 Task: Batch Processing: Merge a folder of audio files into one.
Action: Mouse moved to (509, 388)
Screenshot: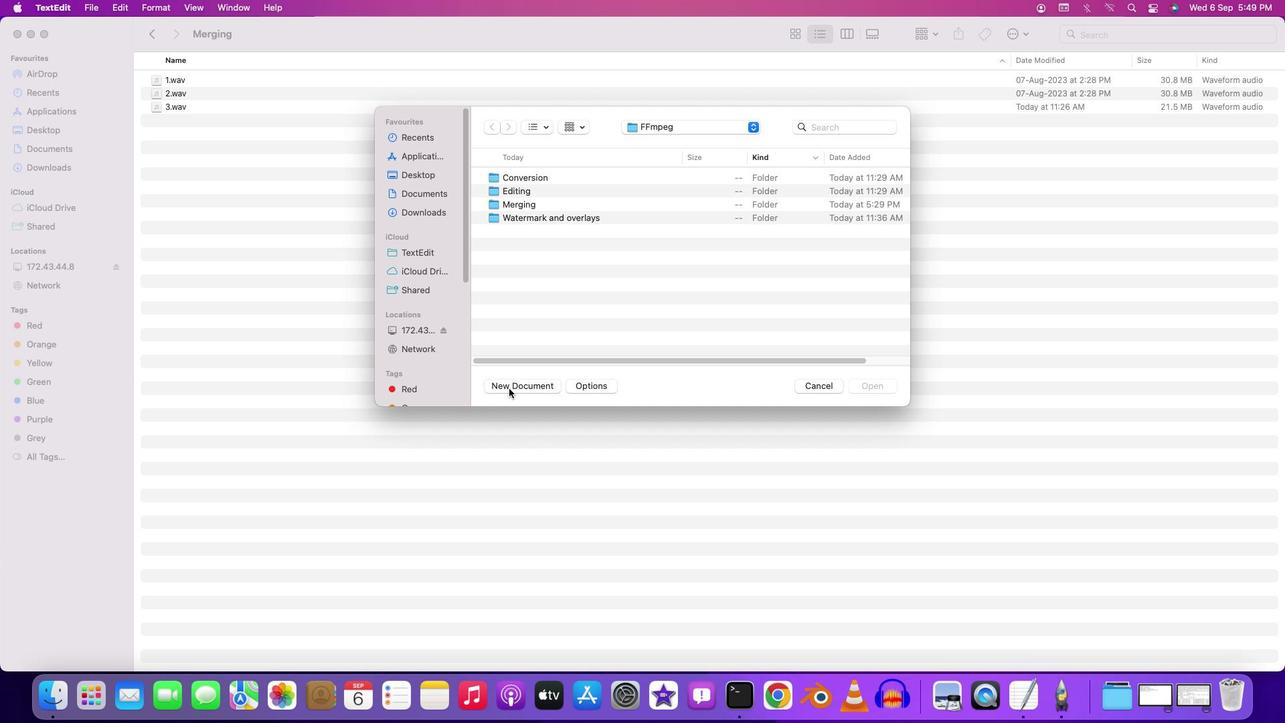 
Action: Mouse pressed left at (509, 388)
Screenshot: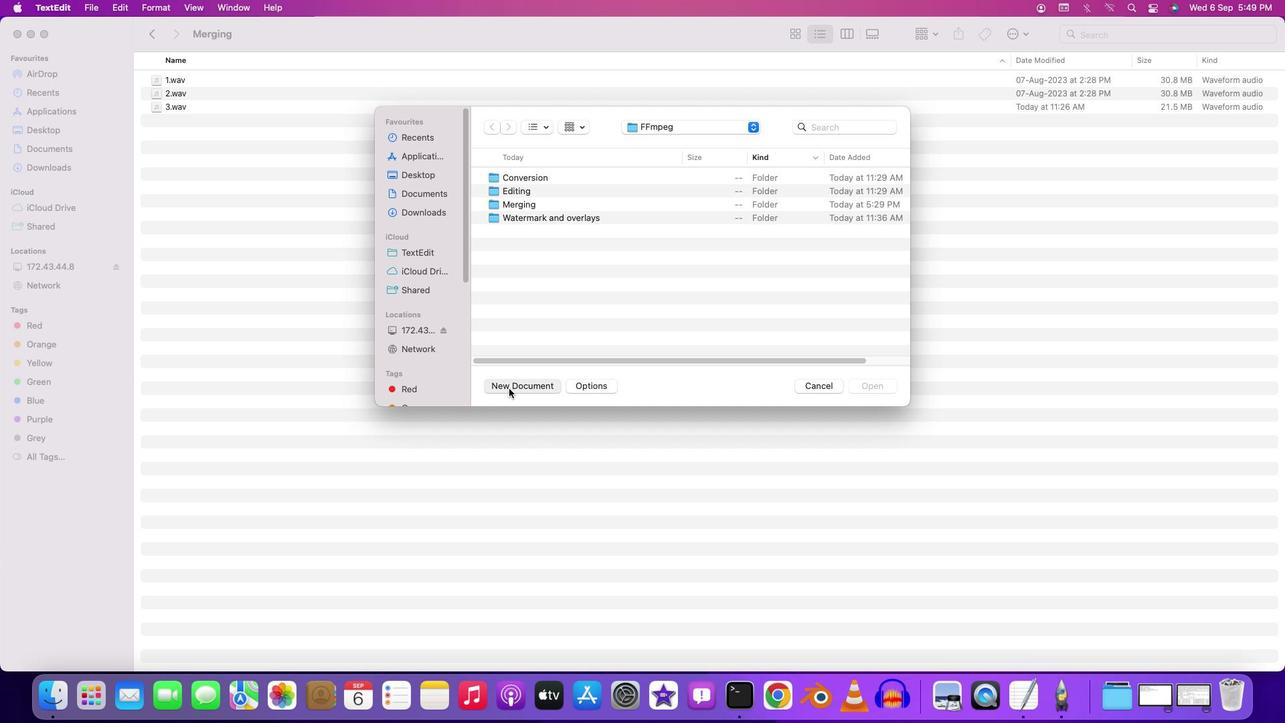 
Action: Key pressed Key.shift'#''m''y''l''i''s''t''.''t''x''t'Key.enter'f''i''l''e'Key.space"'"'1''.''w''a''v'Key.shift"'"Key.enter'f''i''l''e'Key.tabKey.backspaceKey.space"'"'2''.''w''a''v'"'"Key.enterKey.shift'F''i''l''e'Key.space"'"'3''.''e'Key.backspace'w''a''v'"'"
Screenshot: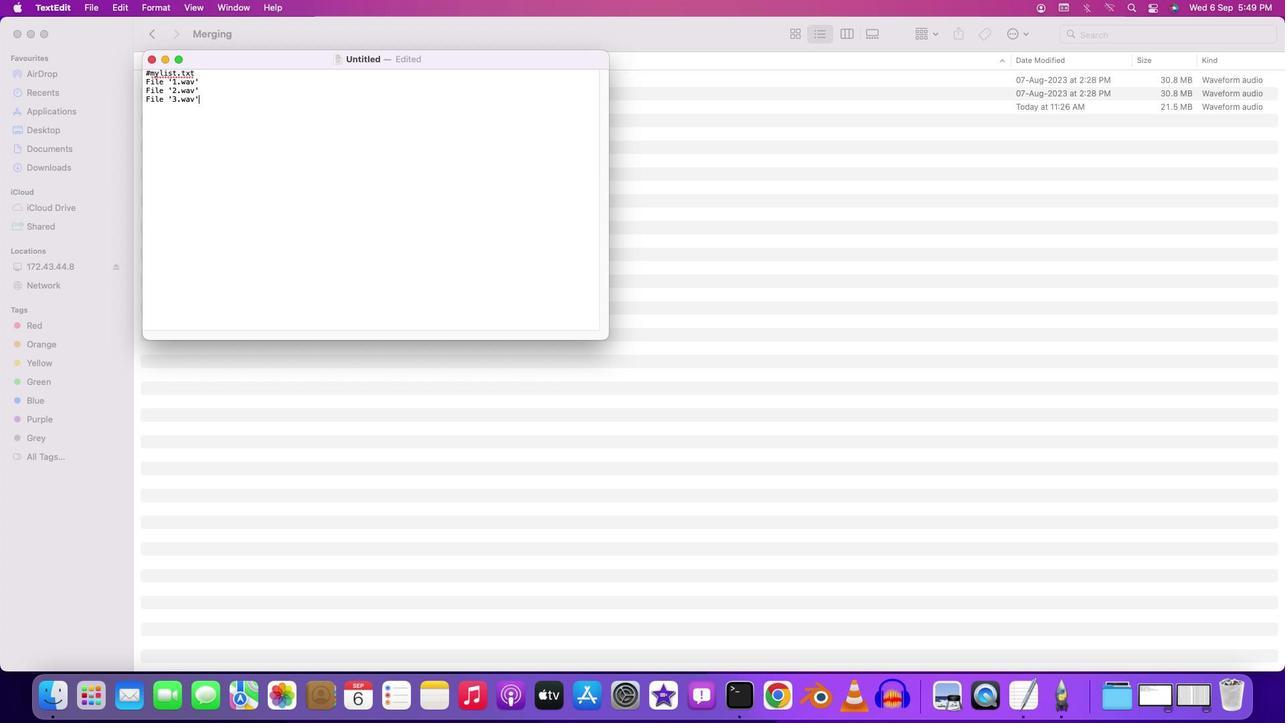
Action: Mouse moved to (256, 61)
Screenshot: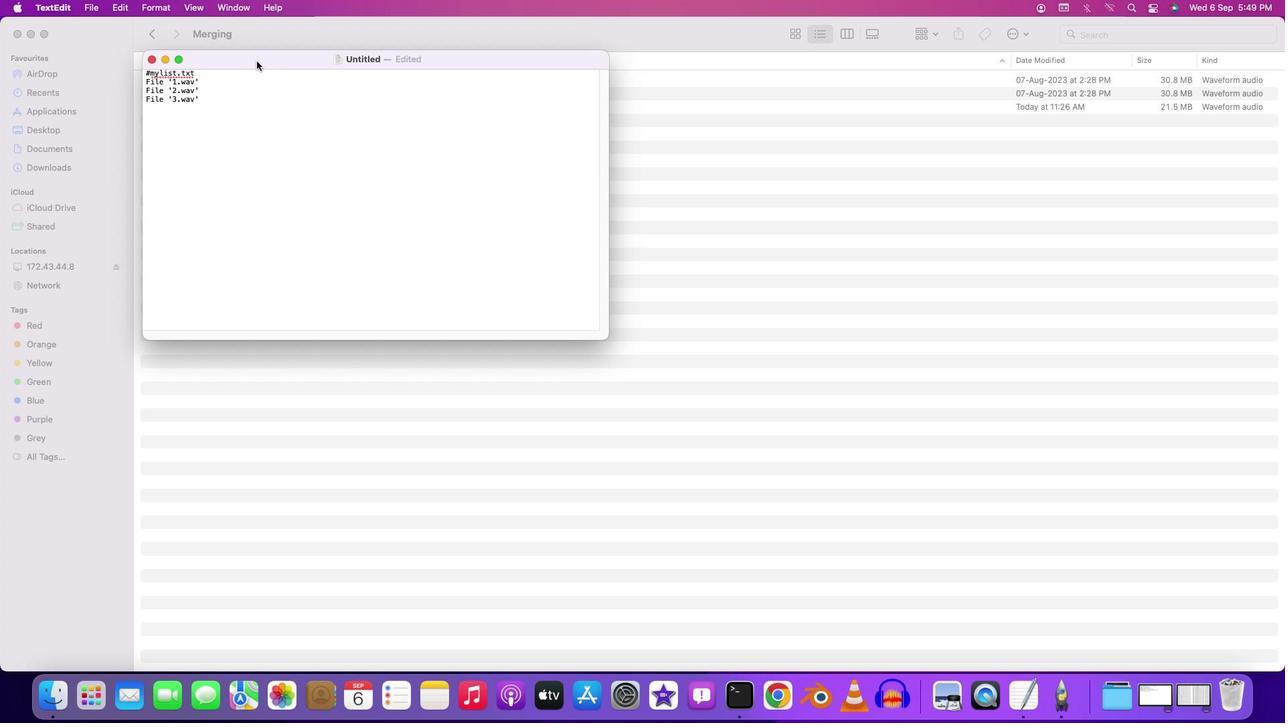 
Action: Mouse pressed left at (256, 61)
Screenshot: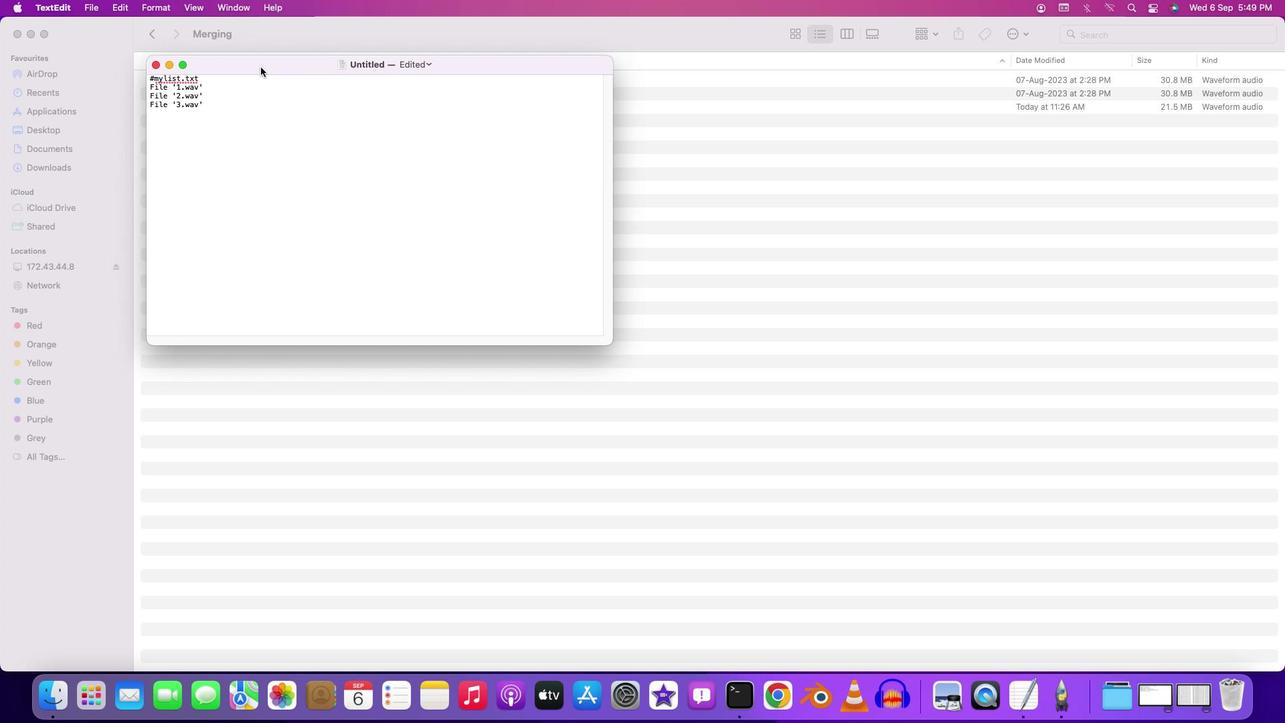 
Action: Mouse moved to (327, 154)
Screenshot: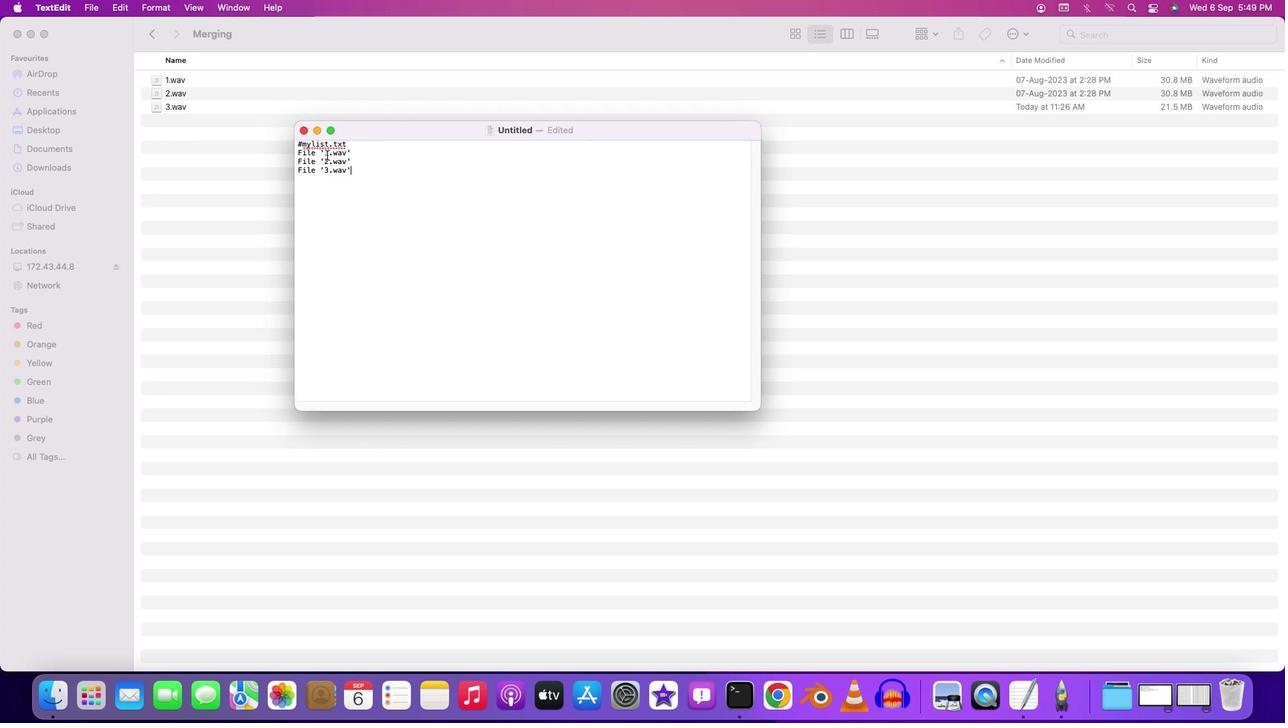 
Action: Mouse pressed left at (327, 154)
Screenshot: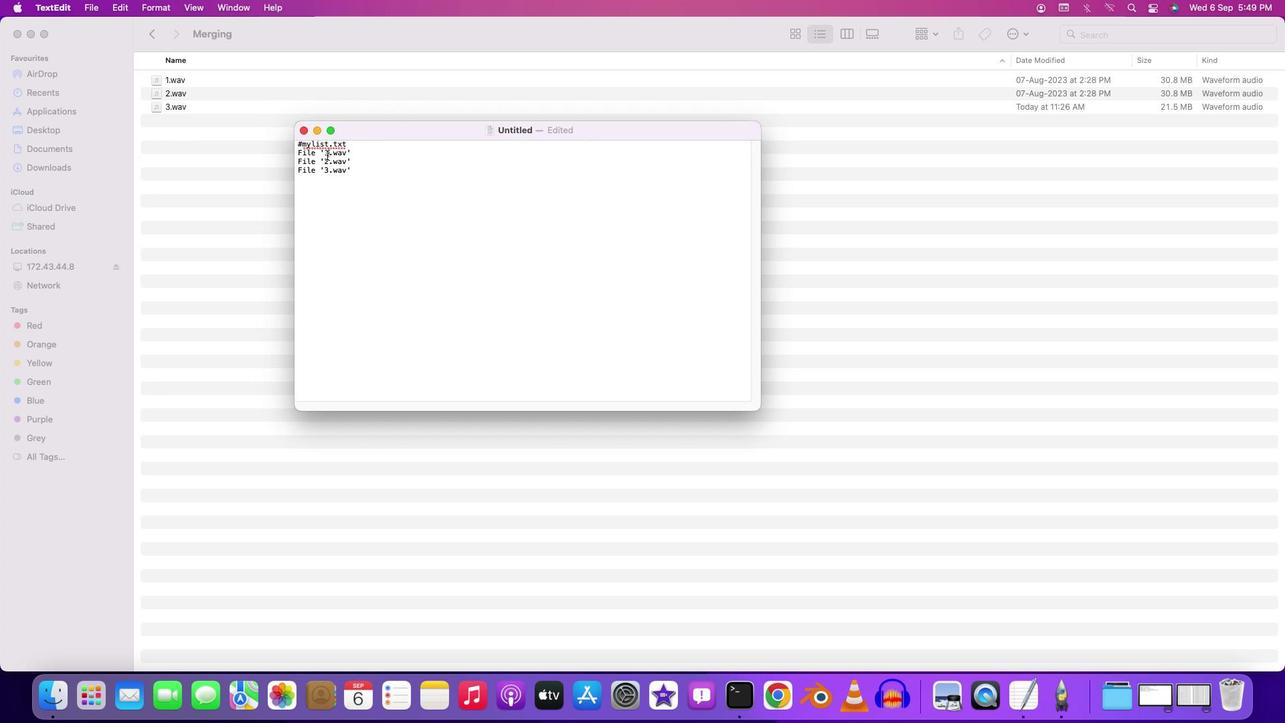 
Action: Mouse moved to (336, 167)
Screenshot: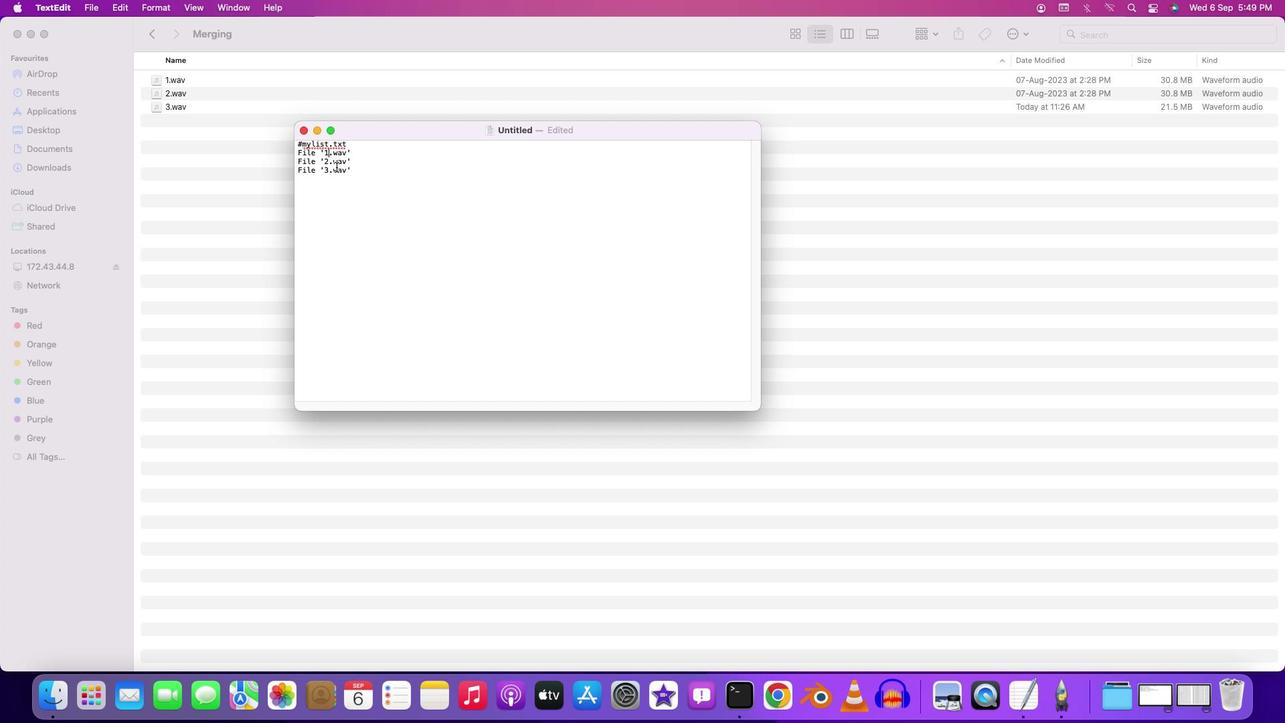 
Action: Key pressed Key.leftKey.leftKey.leftKey.leftKey.leftKey.leftKey.backspace'f'Key.downKey.backspace'f'Key.downKey.backspace'f'Key.rightKey.rightKey.rightKey.rightKey.rightKey.rightKey.rightKey.rightKey.rightKey.rightKey.rightKey.rightKey.rightKey.rightKey.rightKey.right
Screenshot: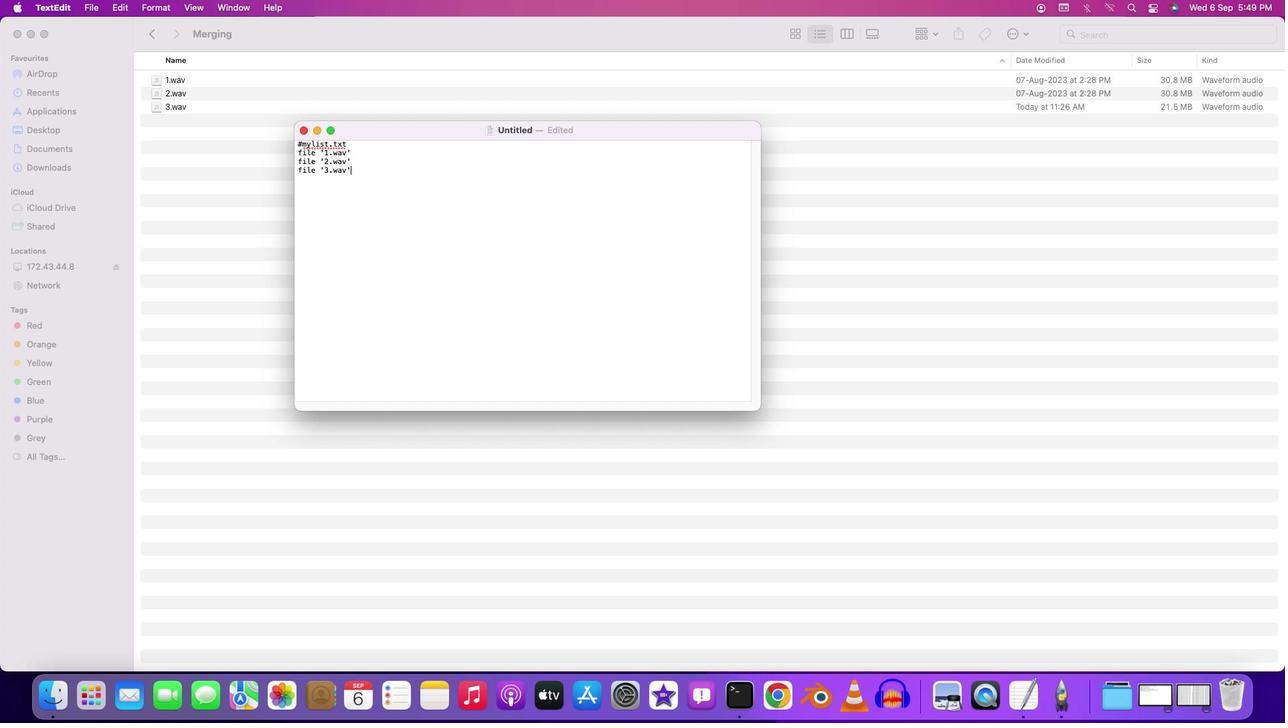 
Action: Mouse moved to (99, 9)
Screenshot: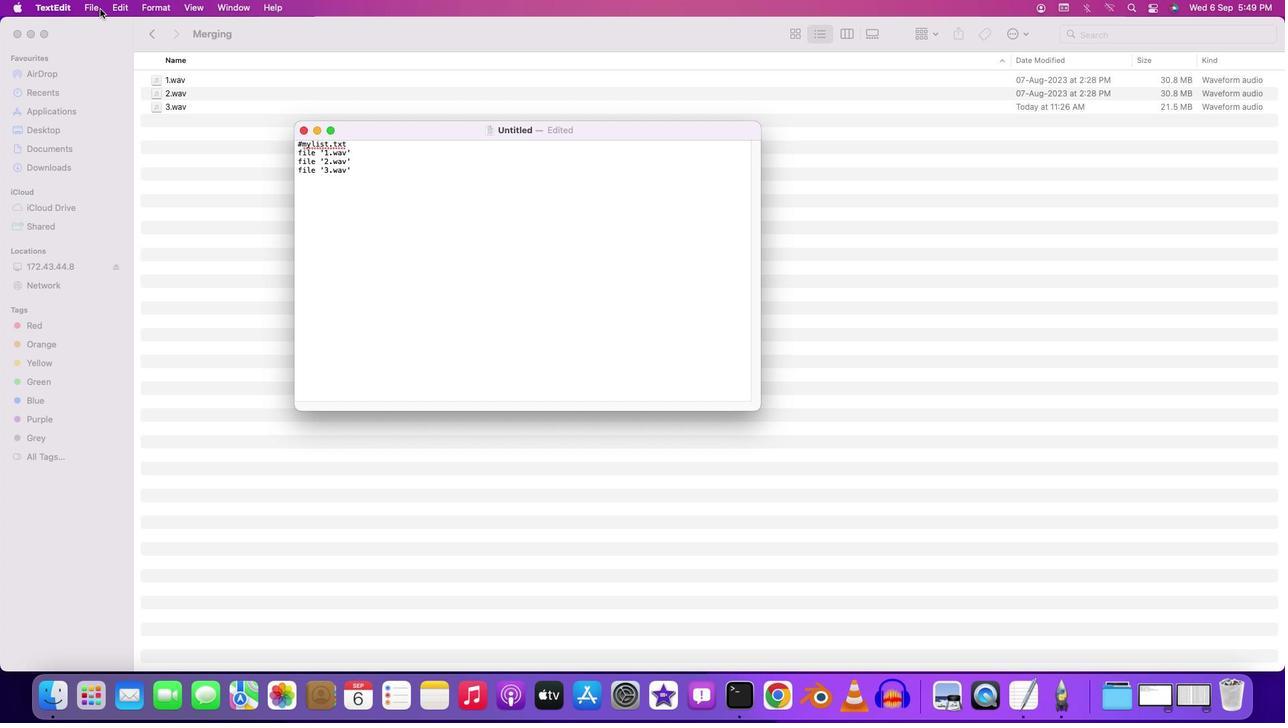 
Action: Mouse pressed left at (99, 9)
Screenshot: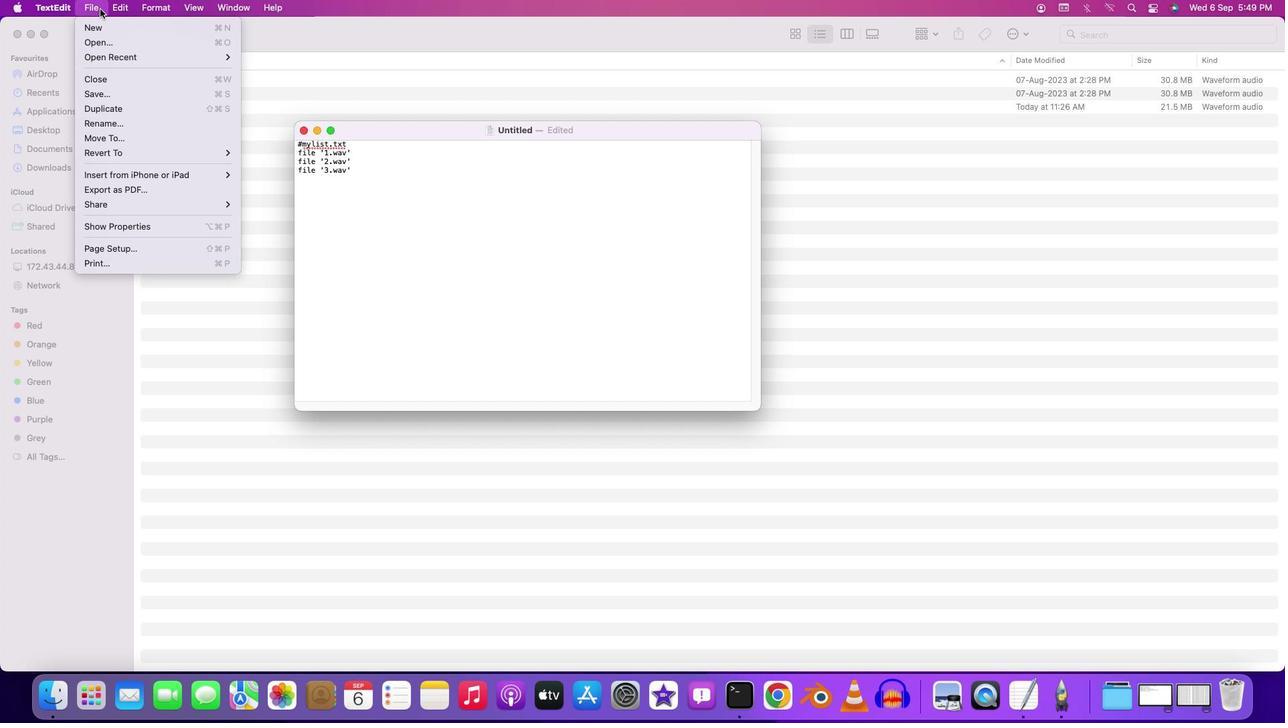 
Action: Mouse moved to (113, 93)
Screenshot: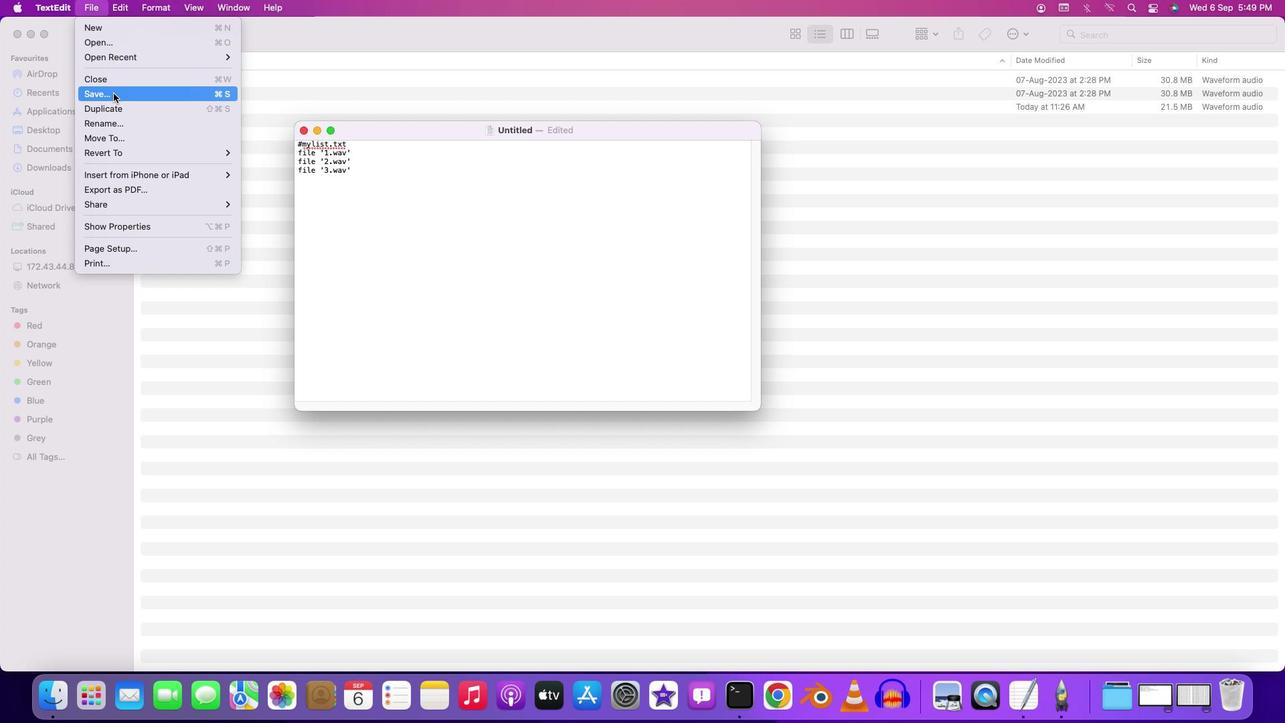 
Action: Mouse pressed left at (113, 93)
Screenshot: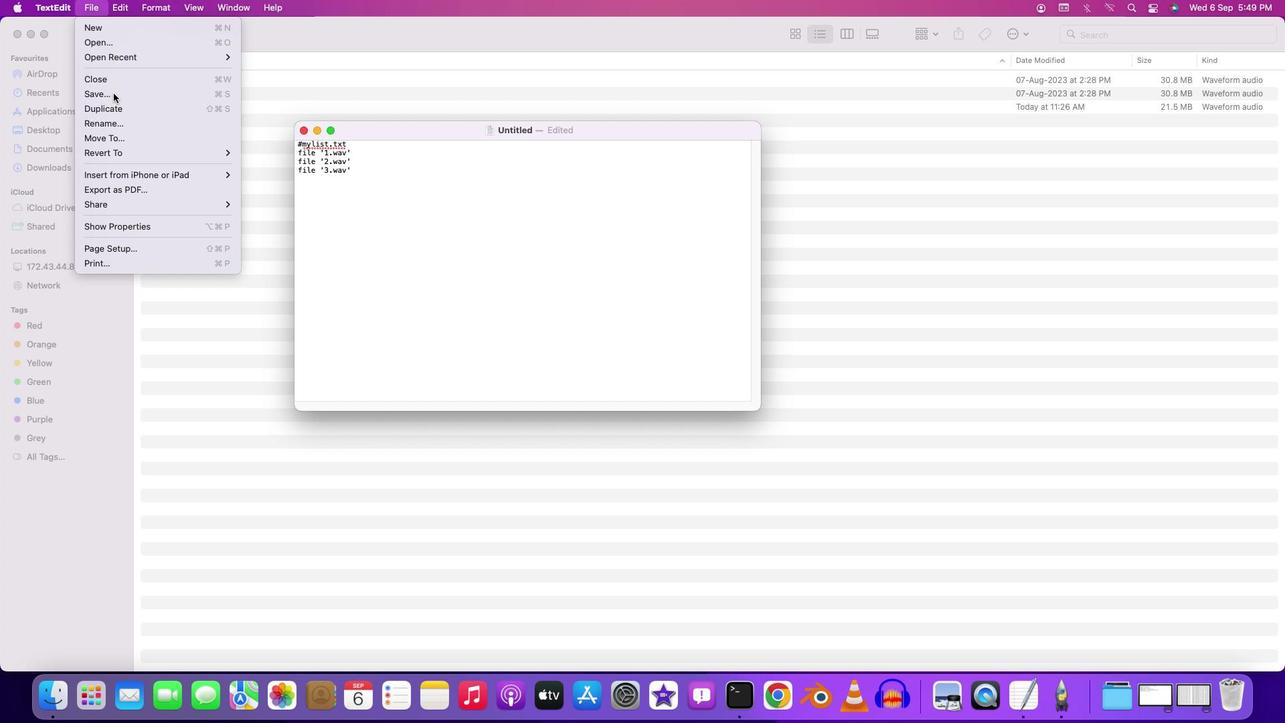 
Action: Mouse moved to (405, 283)
Screenshot: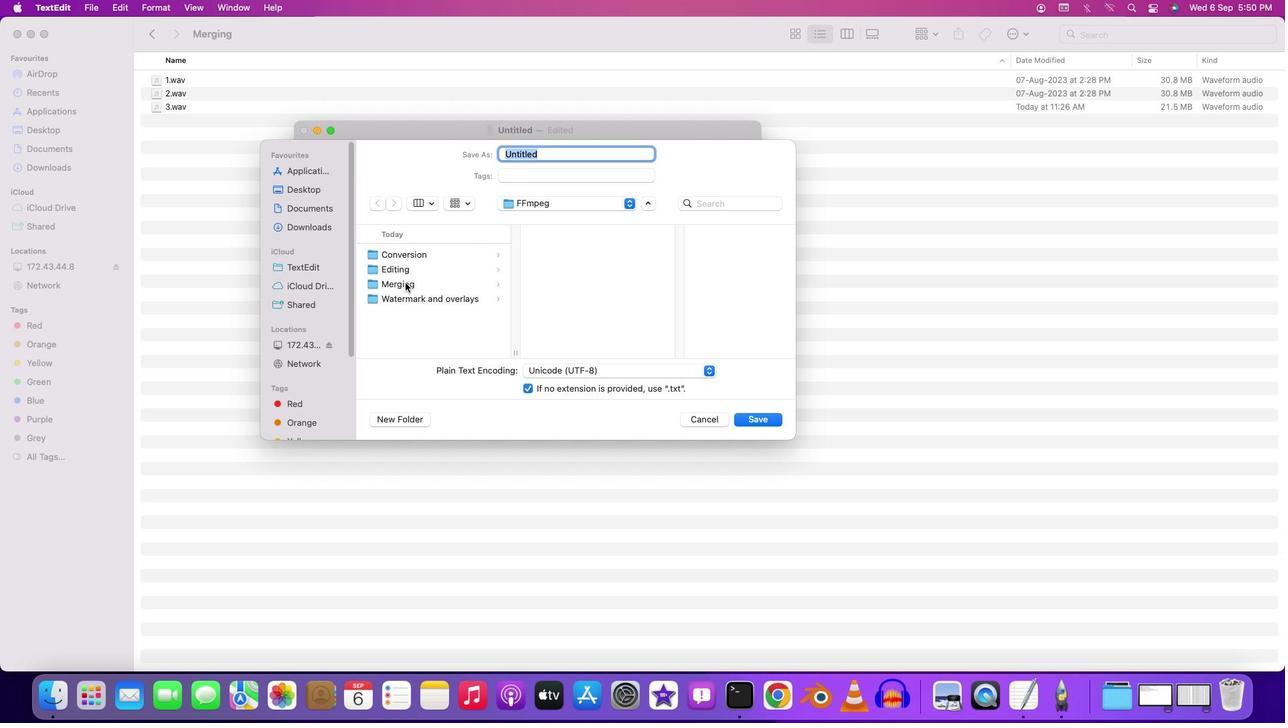 
Action: Mouse pressed left at (405, 283)
Screenshot: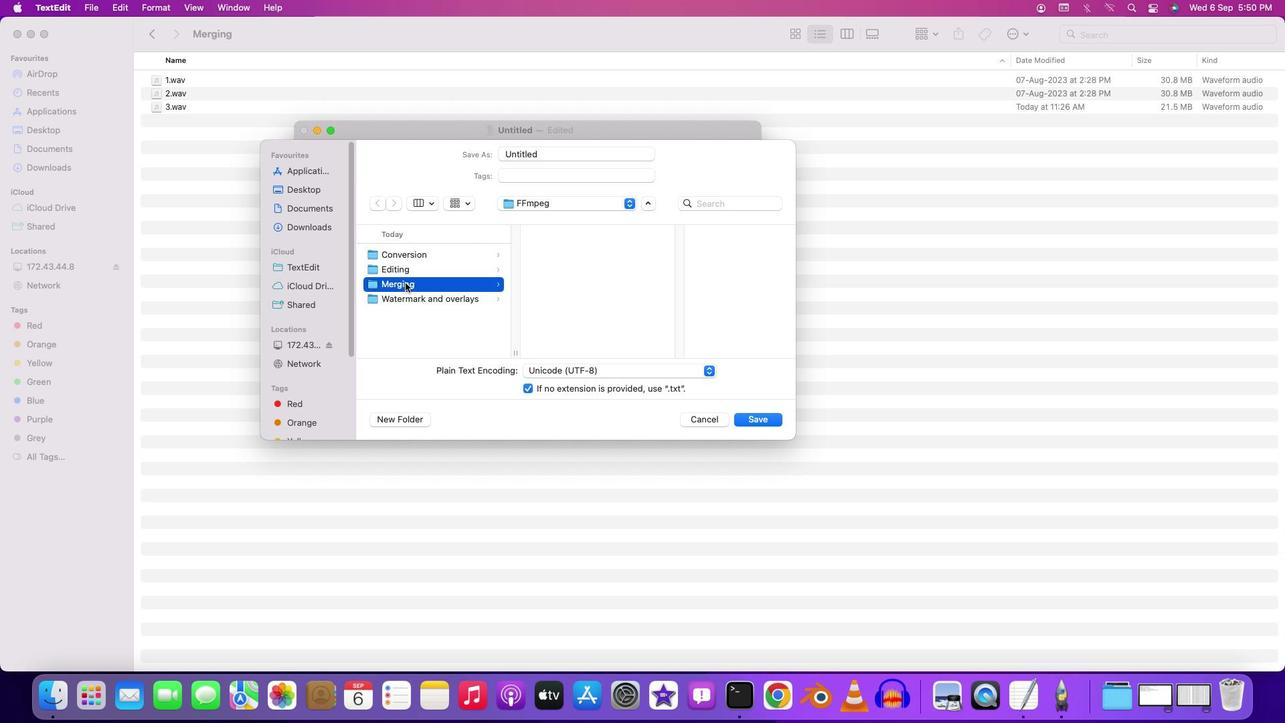 
Action: Mouse pressed left at (405, 283)
Screenshot: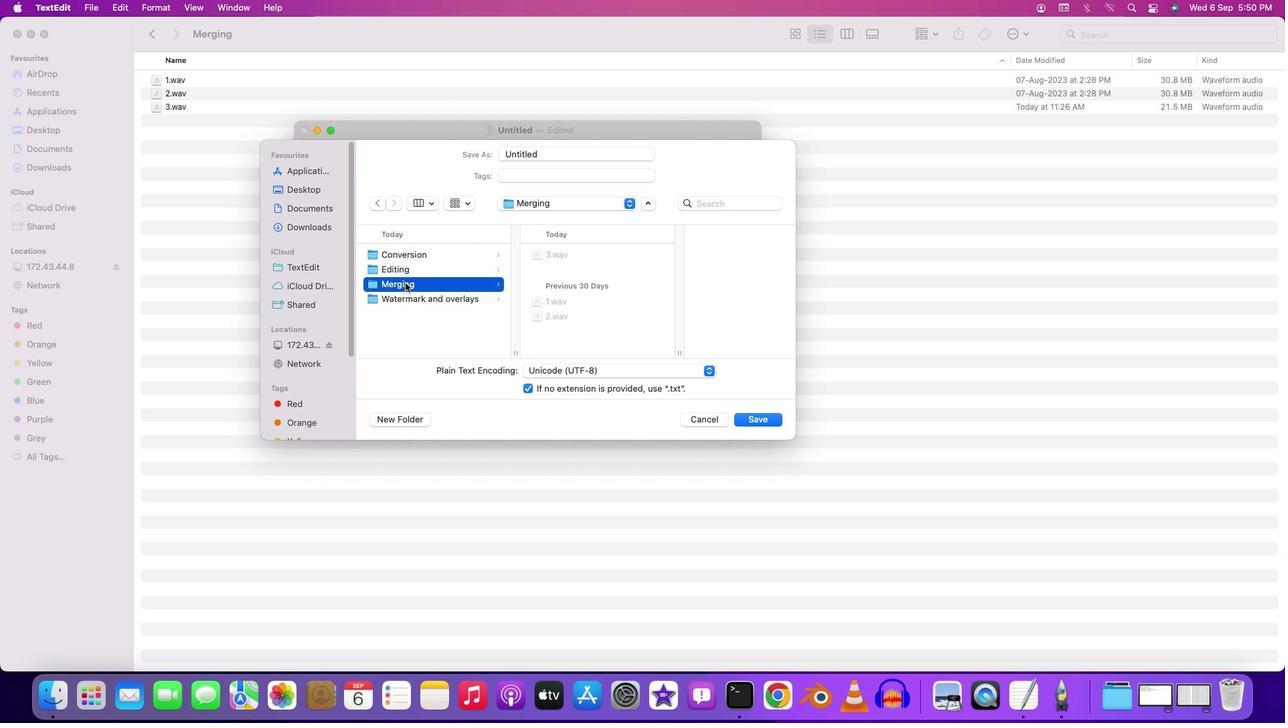 
Action: Mouse moved to (767, 425)
Screenshot: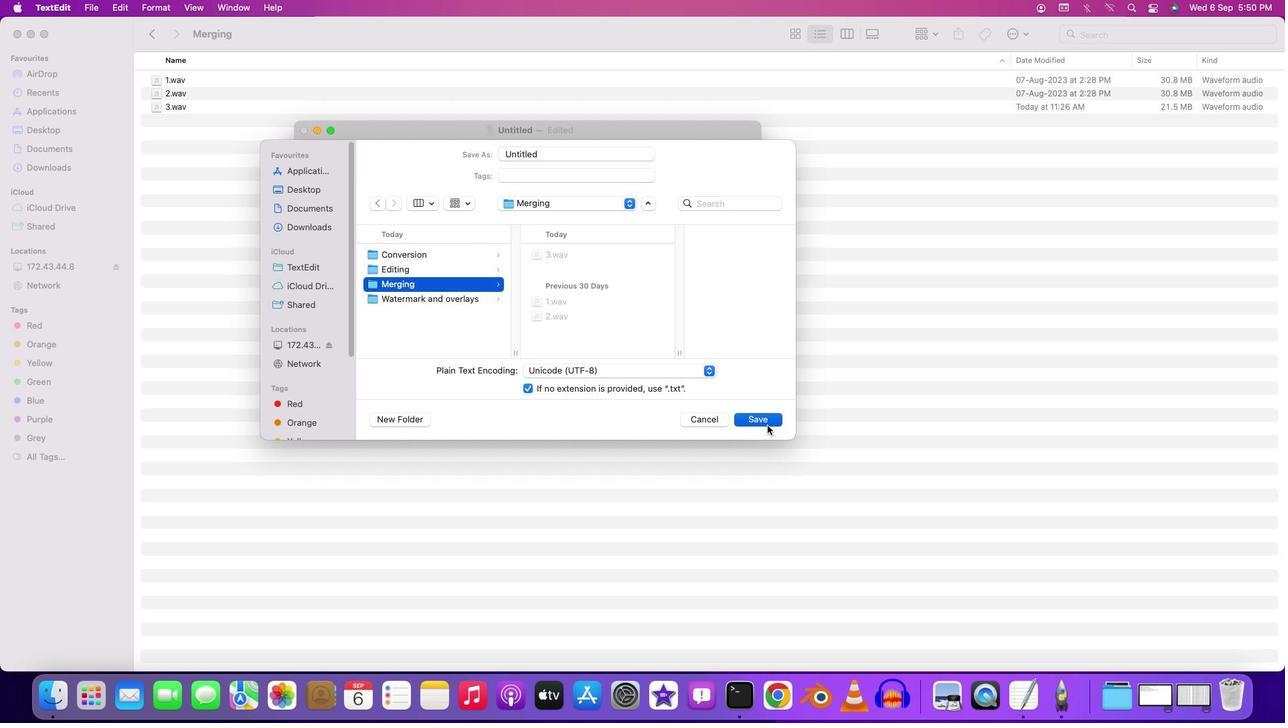 
Action: Mouse pressed left at (767, 425)
Screenshot: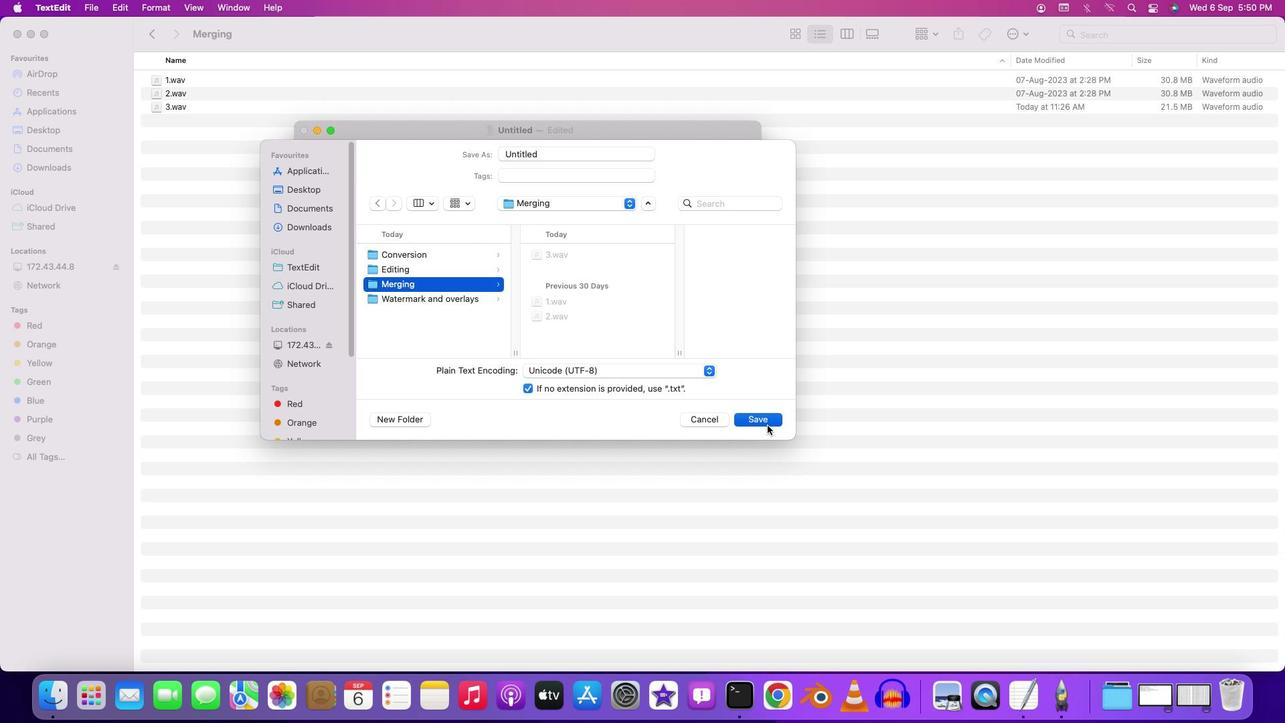 
Action: Mouse moved to (102, 12)
Screenshot: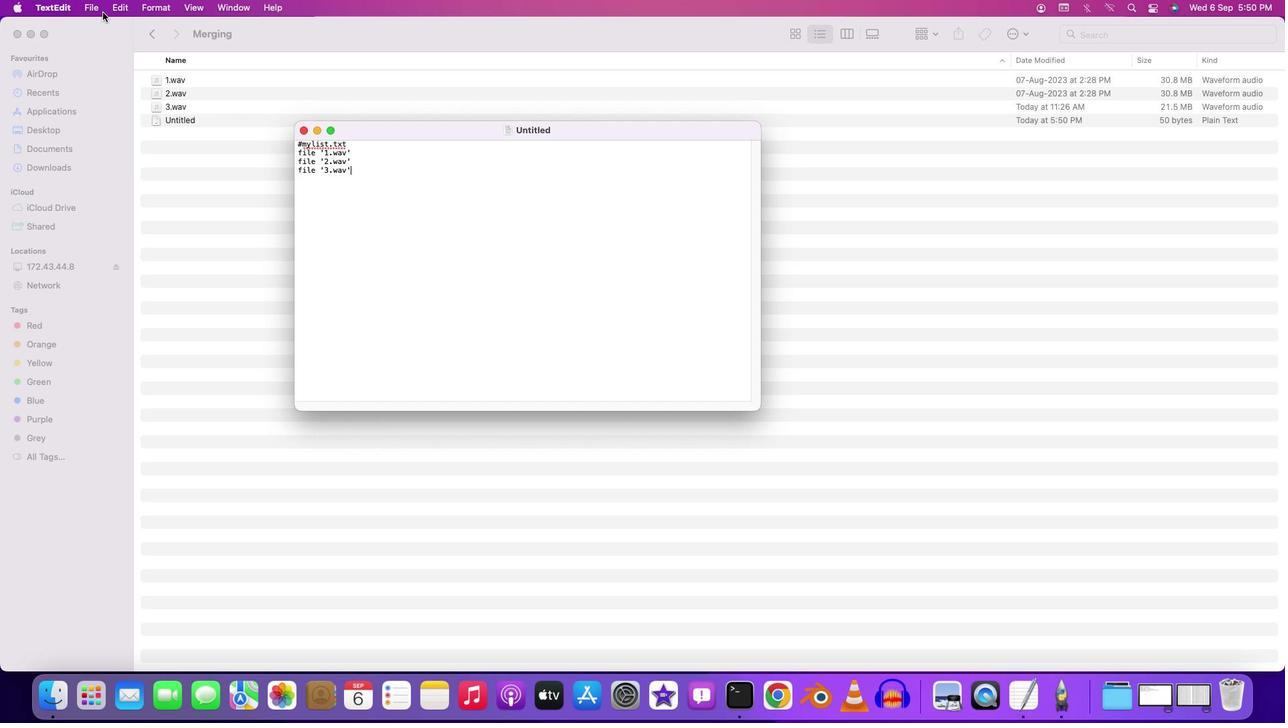 
Action: Mouse pressed left at (102, 12)
Screenshot: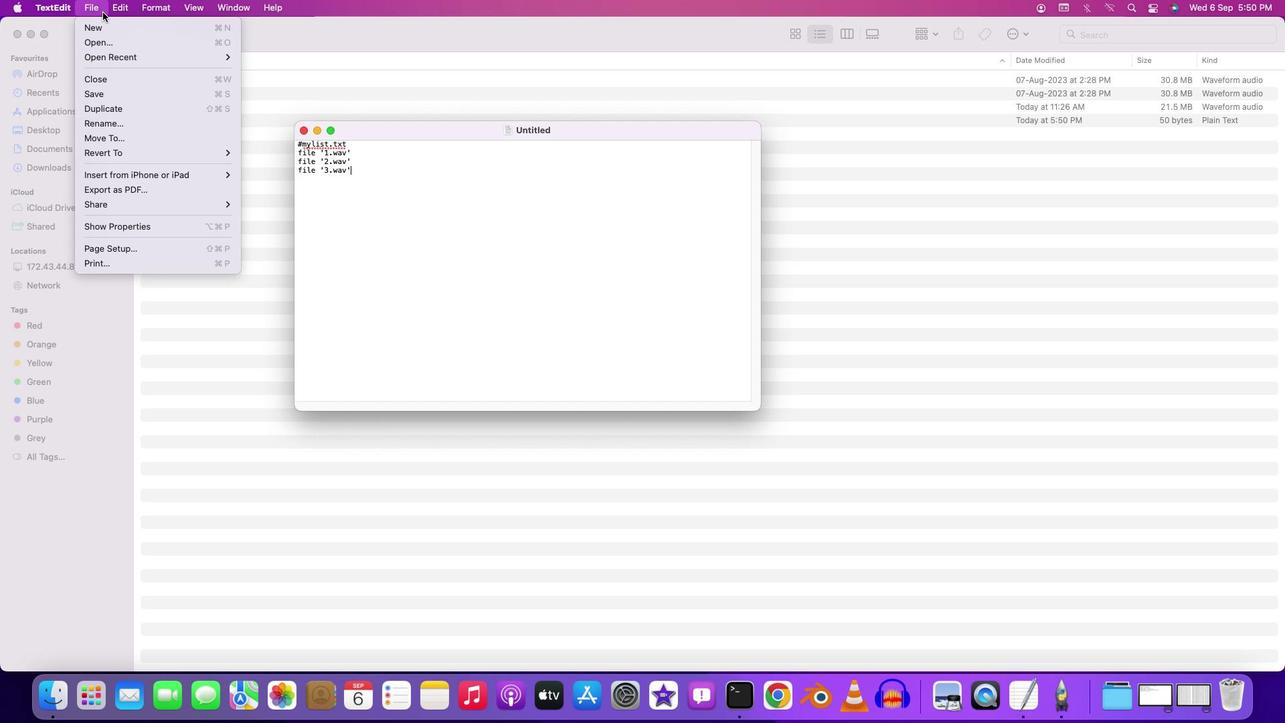 
Action: Mouse moved to (116, 90)
Screenshot: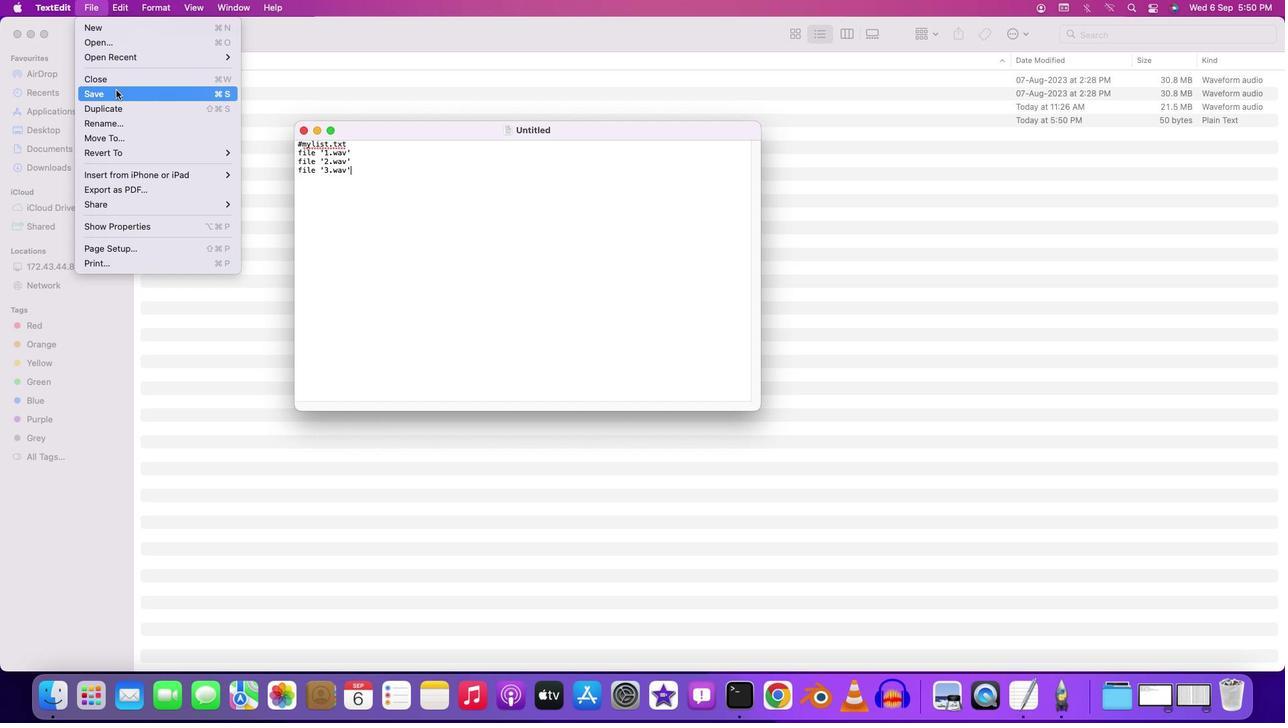 
Action: Mouse pressed left at (116, 90)
Screenshot: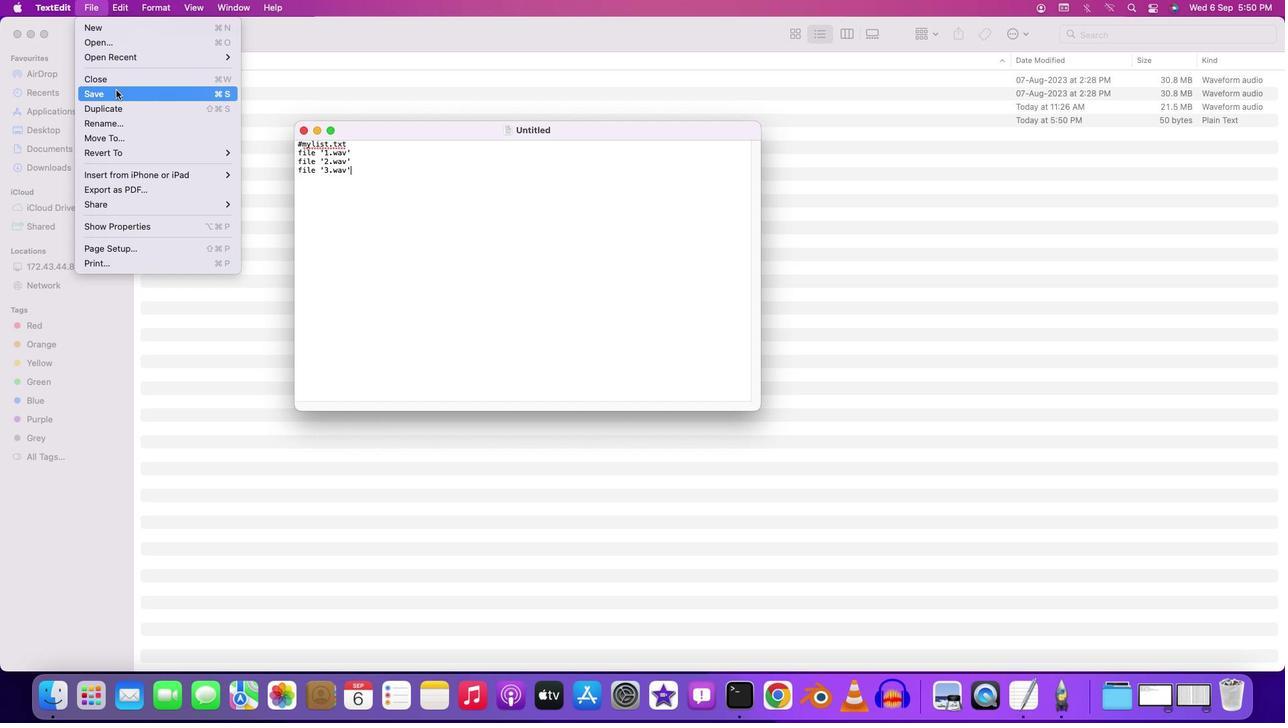 
Action: Mouse moved to (305, 131)
Screenshot: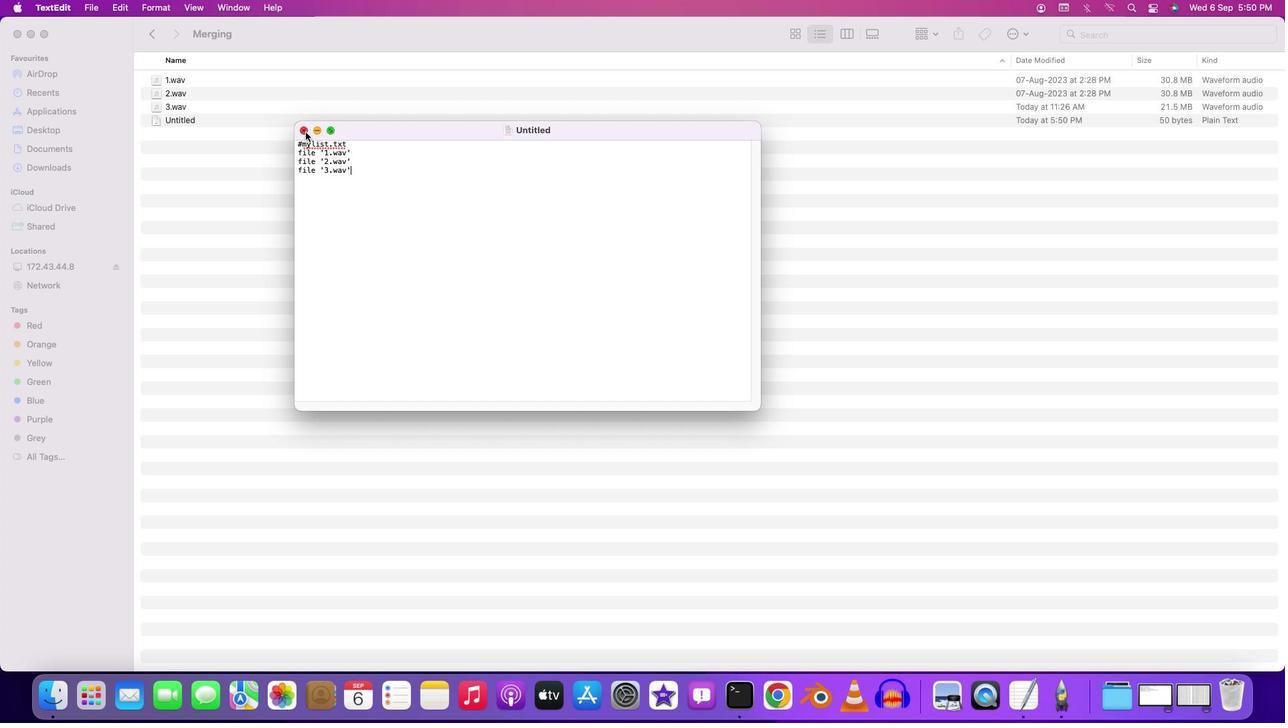 
Action: Mouse pressed left at (305, 131)
Screenshot: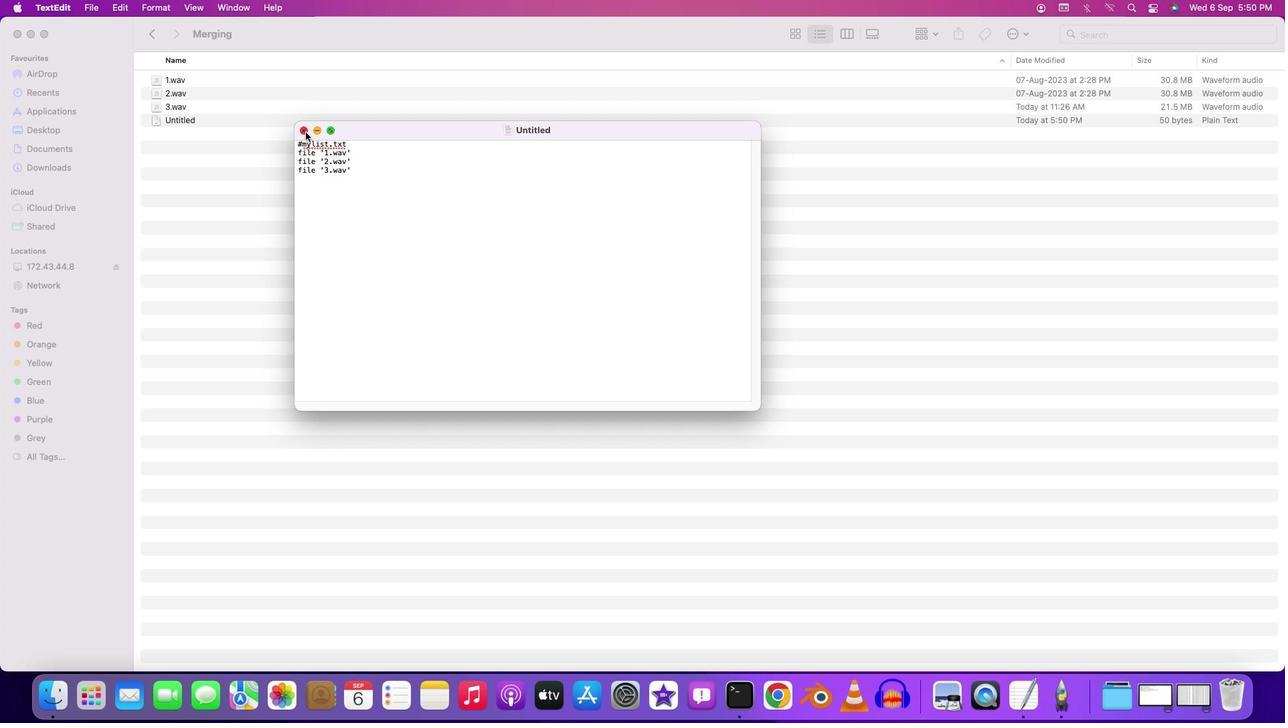 
Action: Mouse moved to (188, 120)
Screenshot: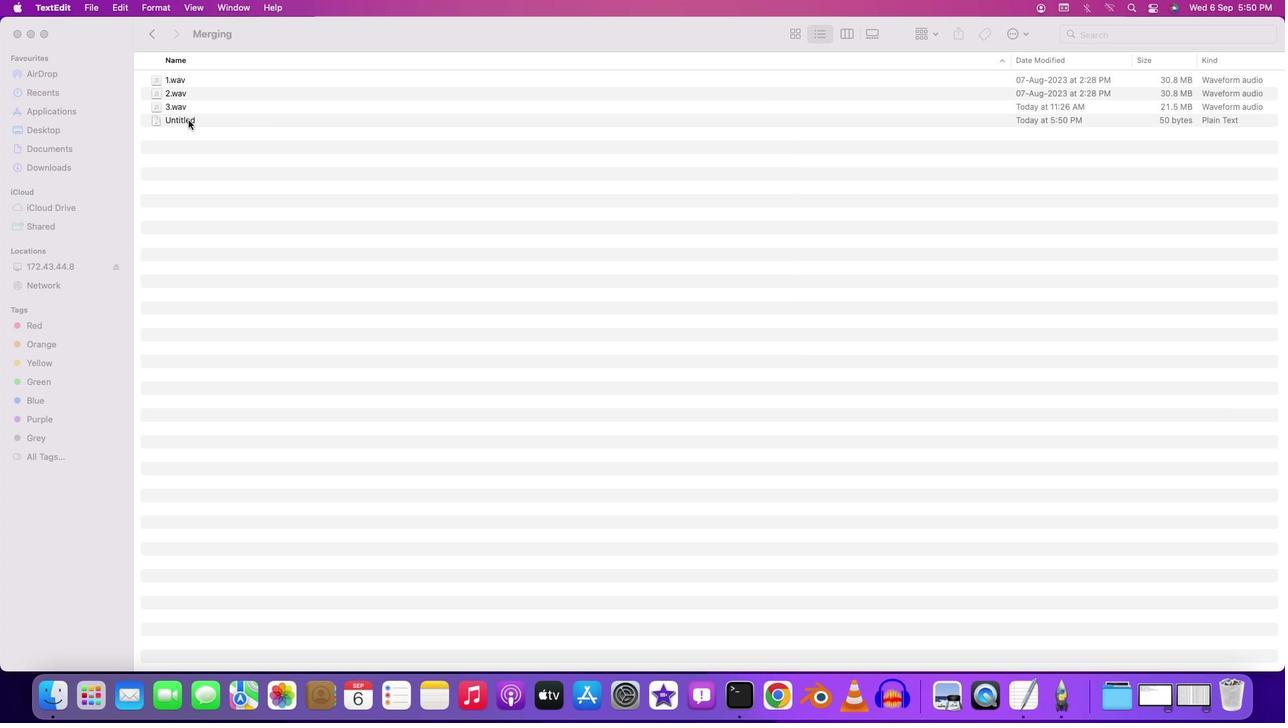 
Action: Mouse pressed left at (188, 120)
Screenshot: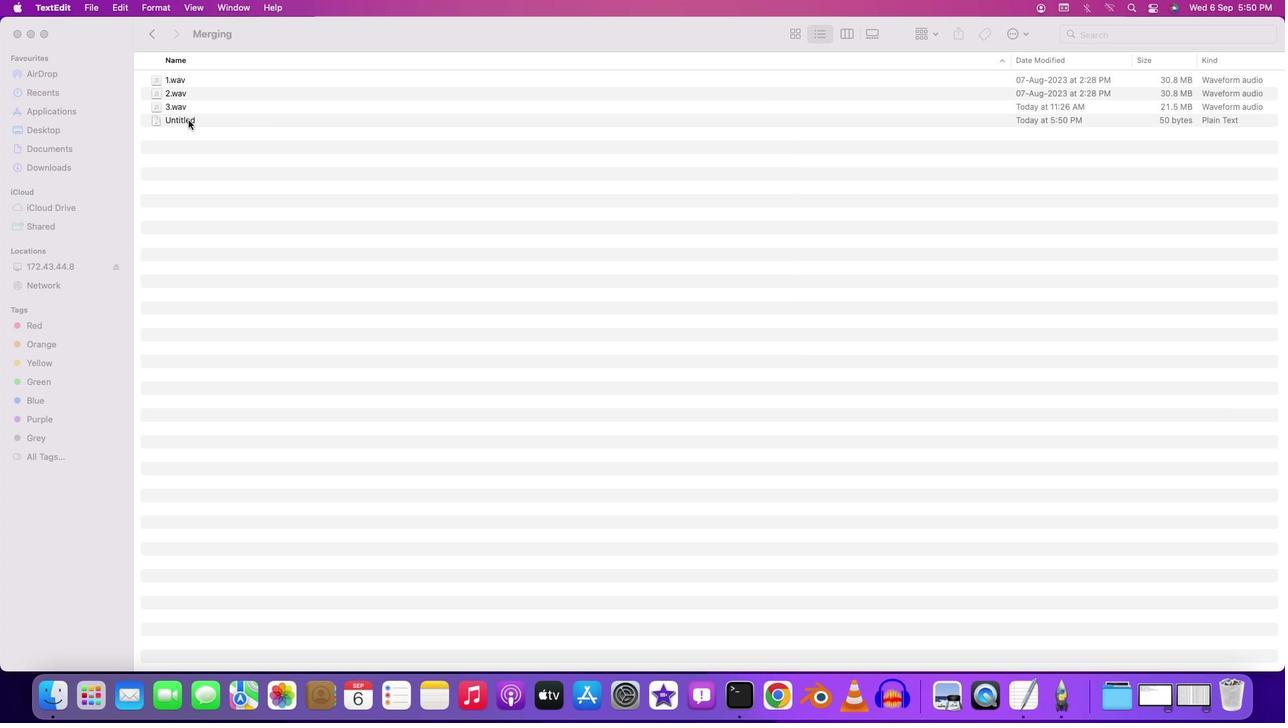 
Action: Mouse moved to (182, 119)
Screenshot: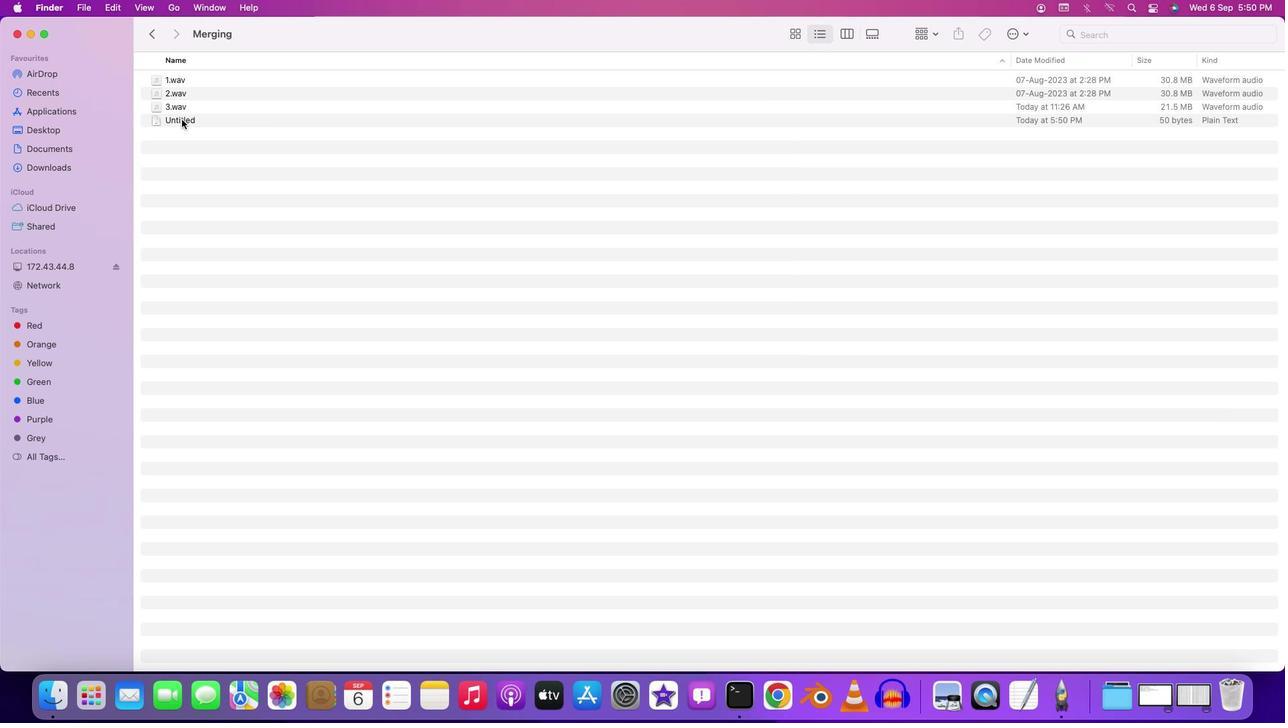 
Action: Mouse pressed left at (182, 119)
Screenshot: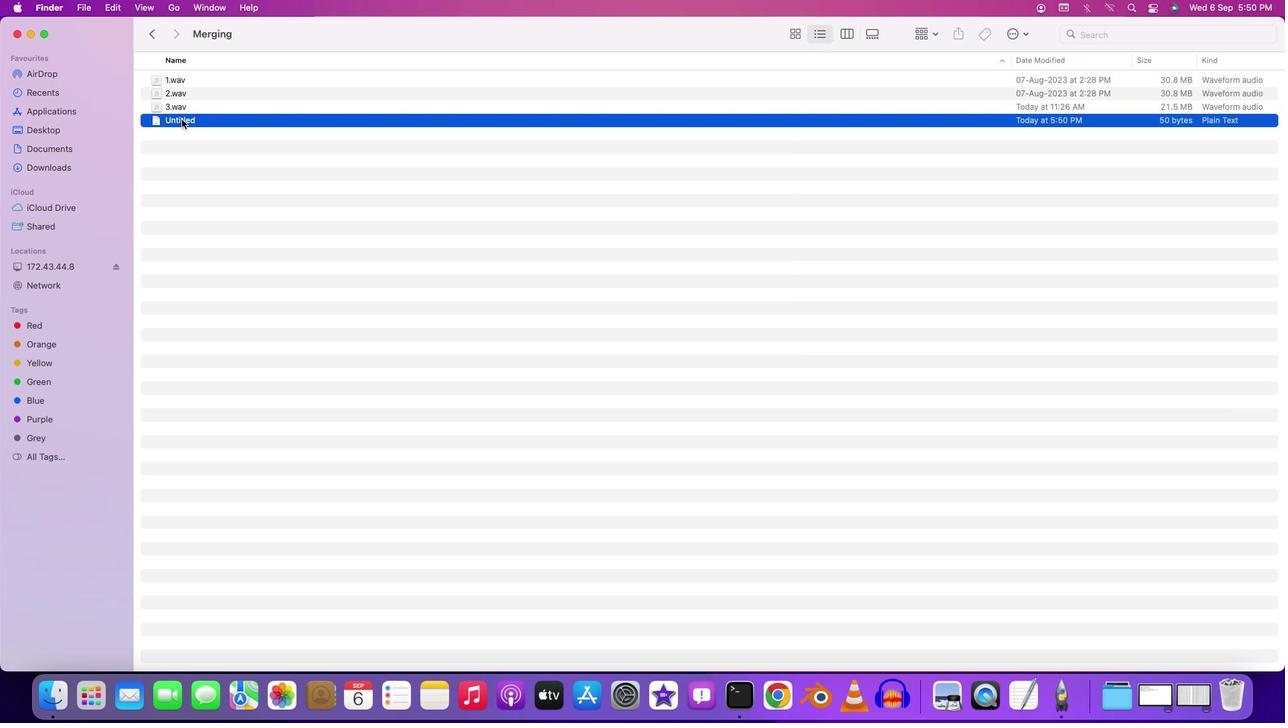 
Action: Mouse pressed right at (182, 119)
Screenshot: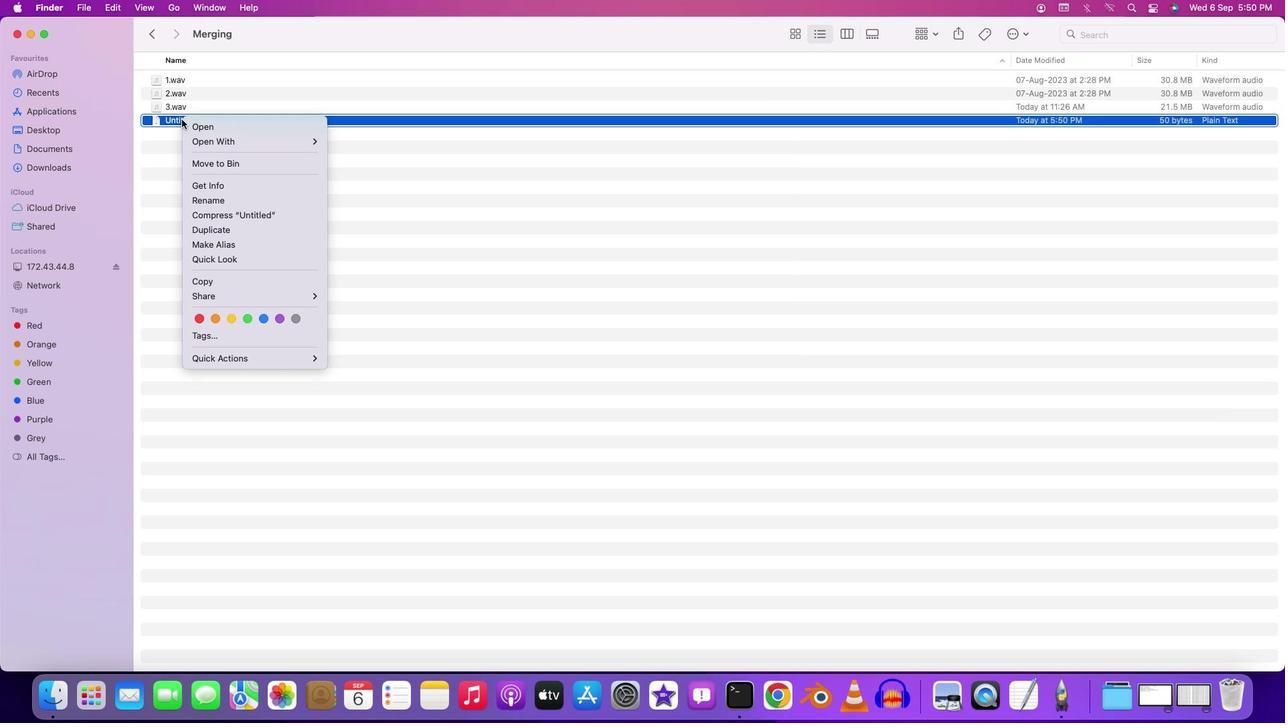 
Action: Mouse moved to (227, 196)
Screenshot: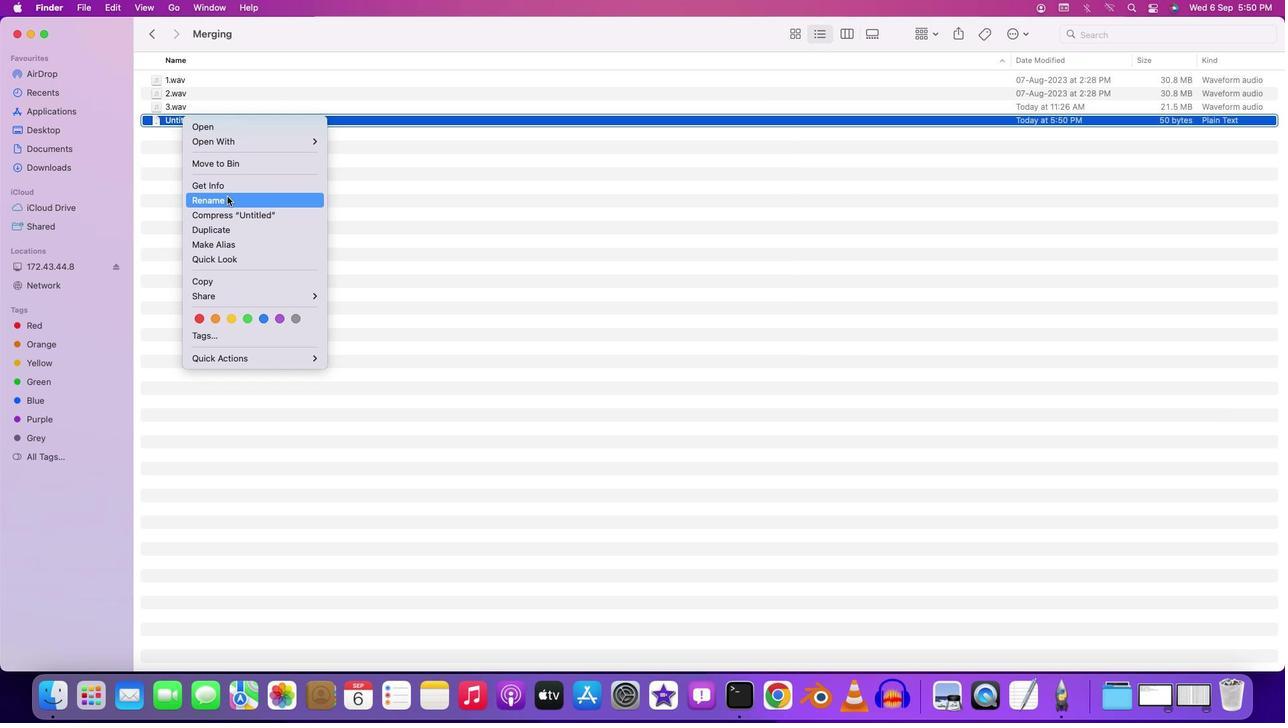 
Action: Mouse pressed left at (227, 196)
Screenshot: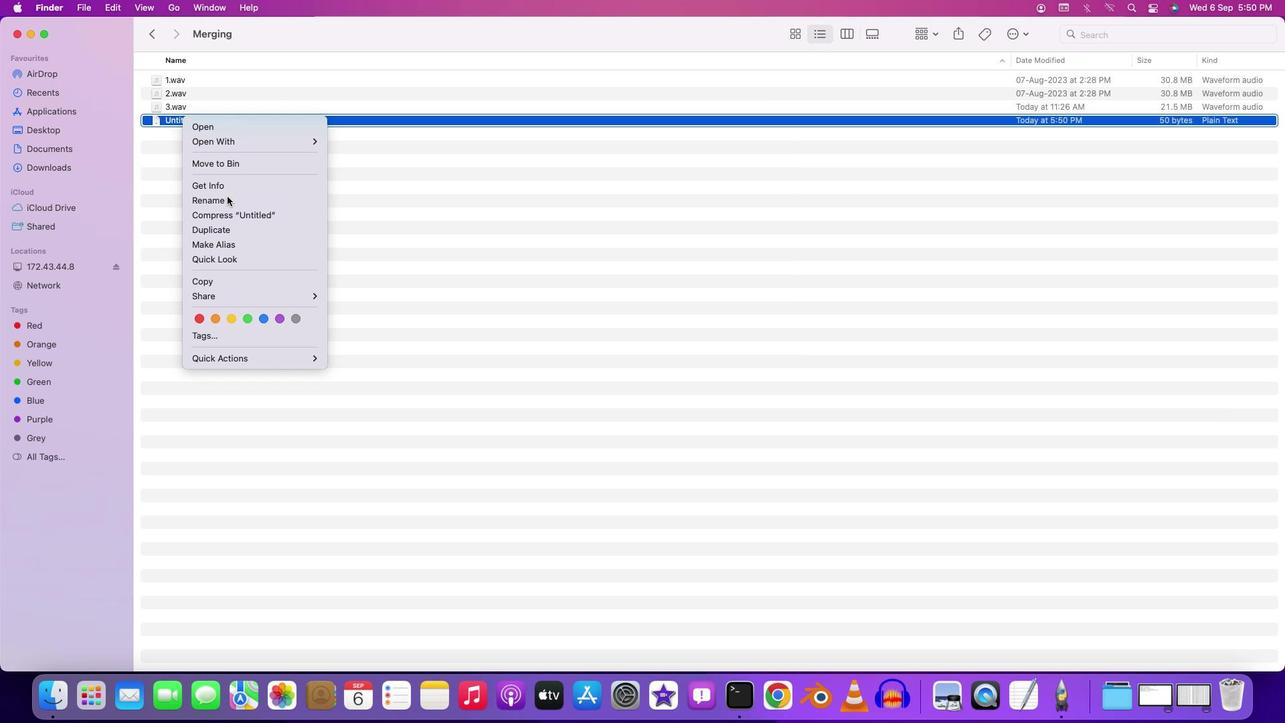 
Action: Key pressed 'm''y''l''i''s''t'Key.enter
Screenshot: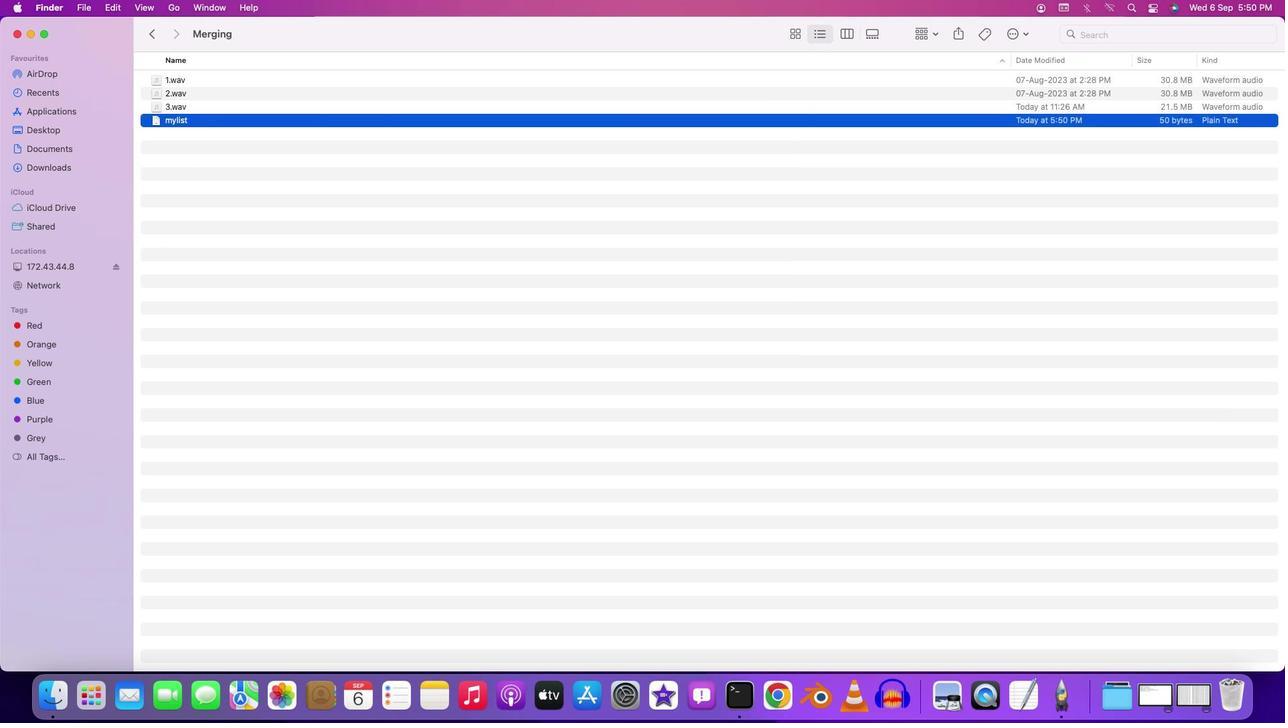 
Action: Mouse moved to (436, 202)
Screenshot: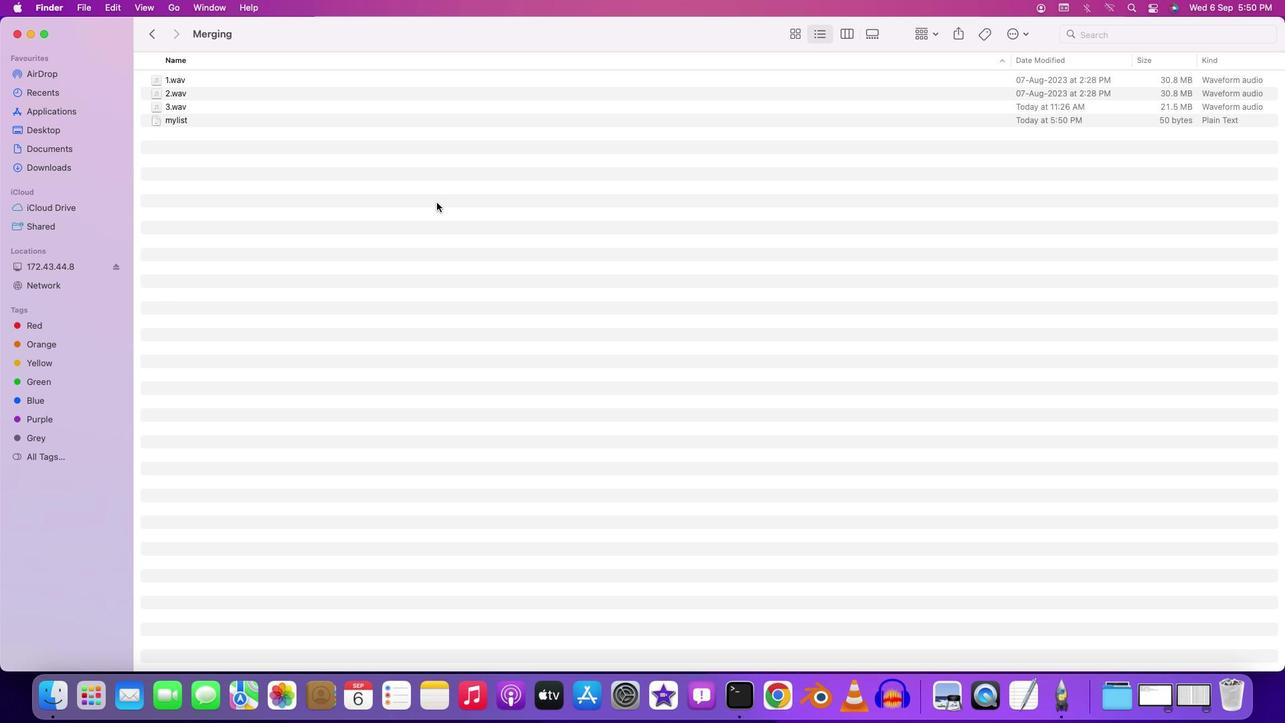 
Action: Mouse pressed left at (436, 202)
Screenshot: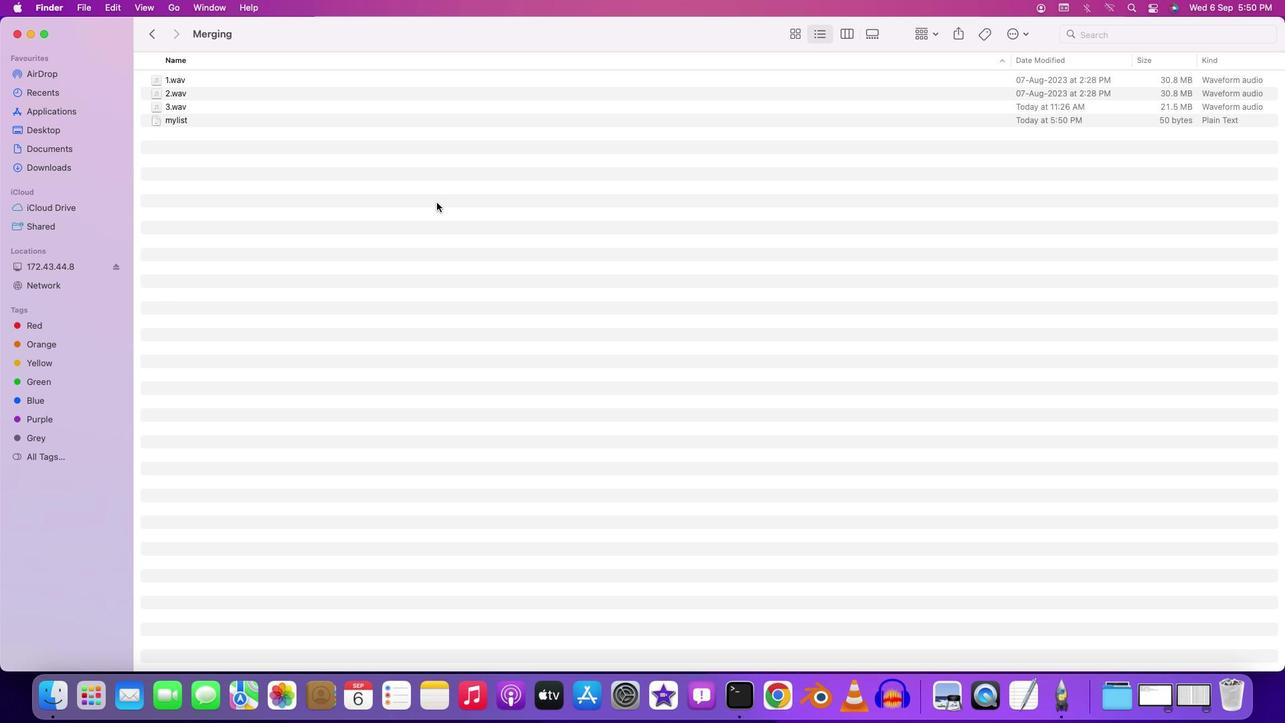 
Action: Mouse moved to (735, 686)
Screenshot: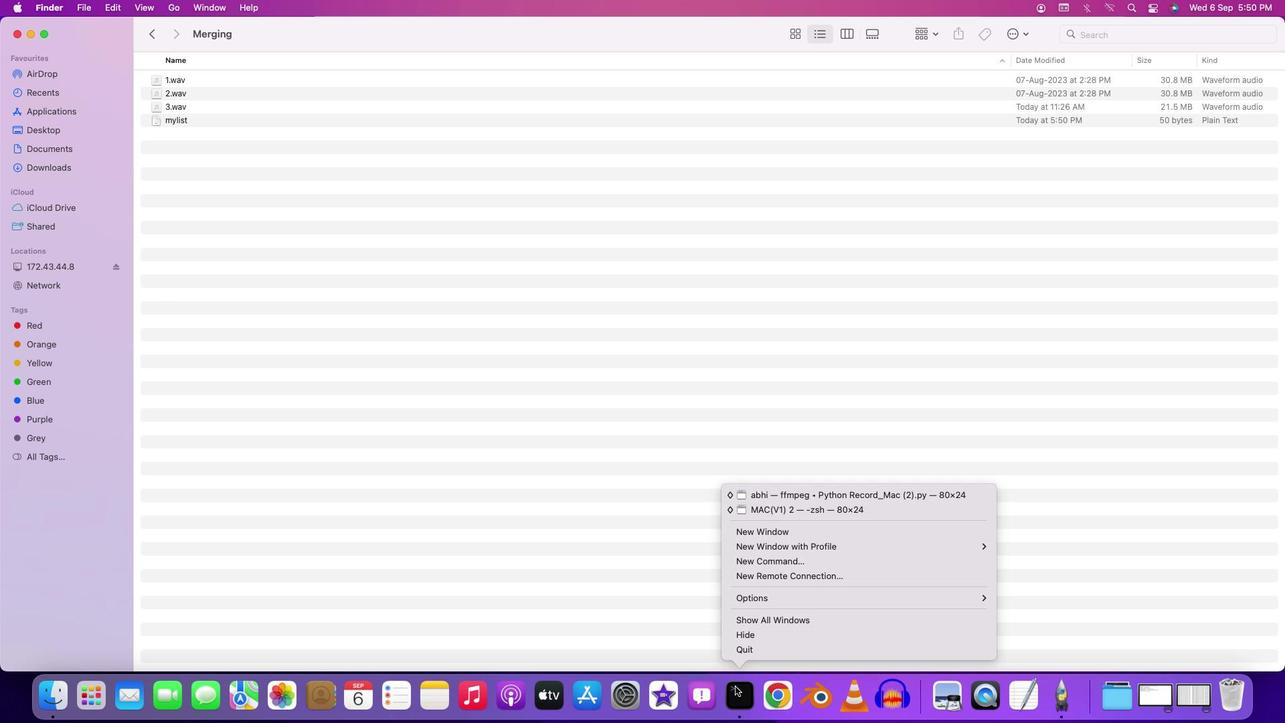 
Action: Mouse pressed right at (735, 686)
Screenshot: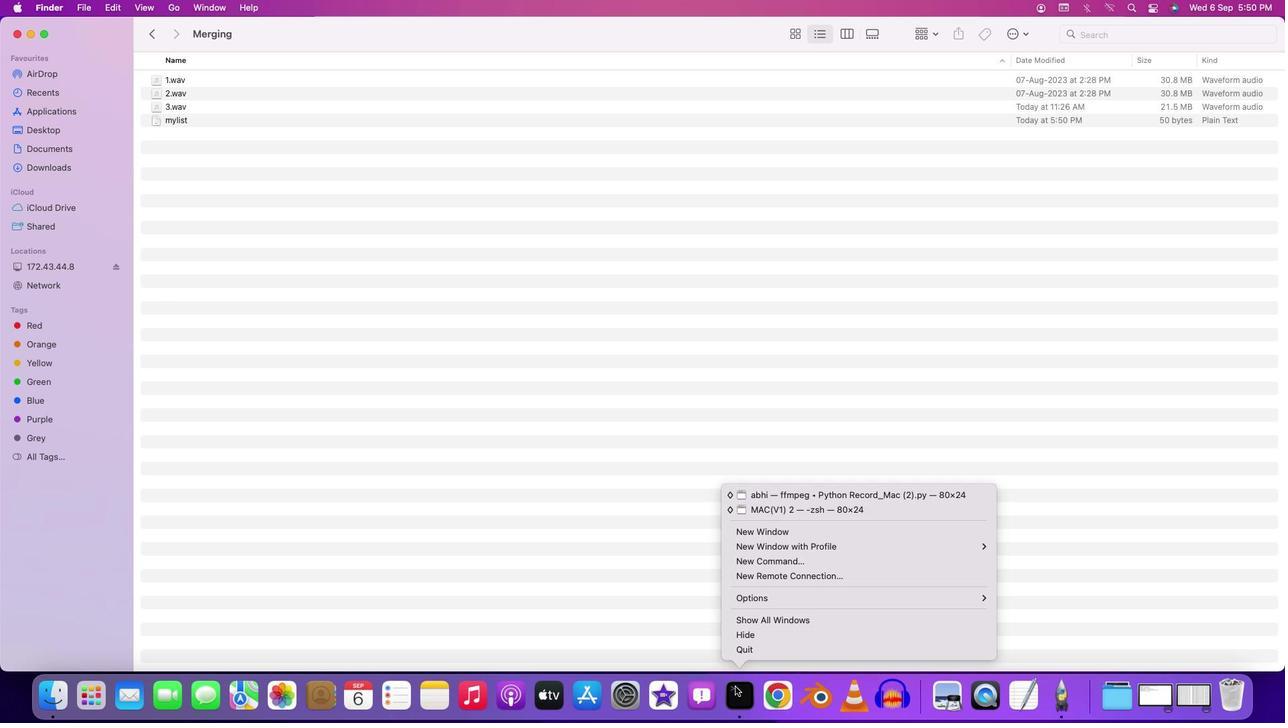 
Action: Mouse moved to (753, 534)
Screenshot: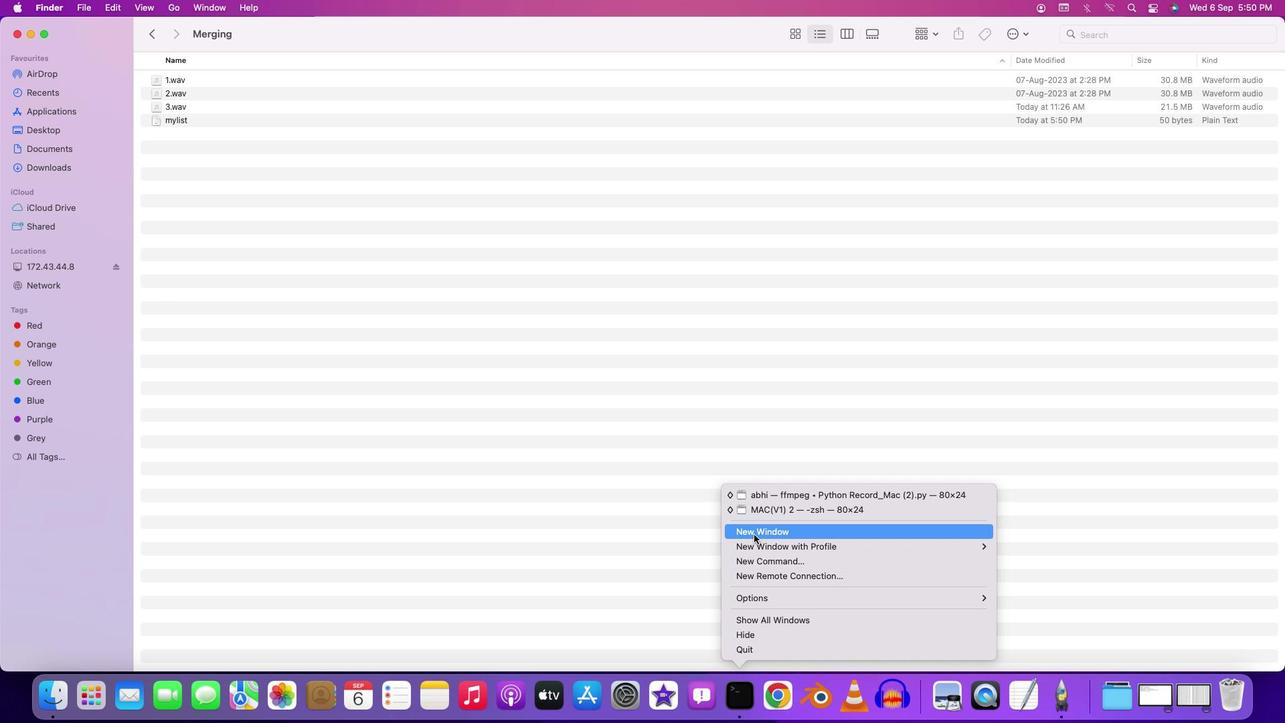 
Action: Mouse pressed left at (753, 534)
Screenshot: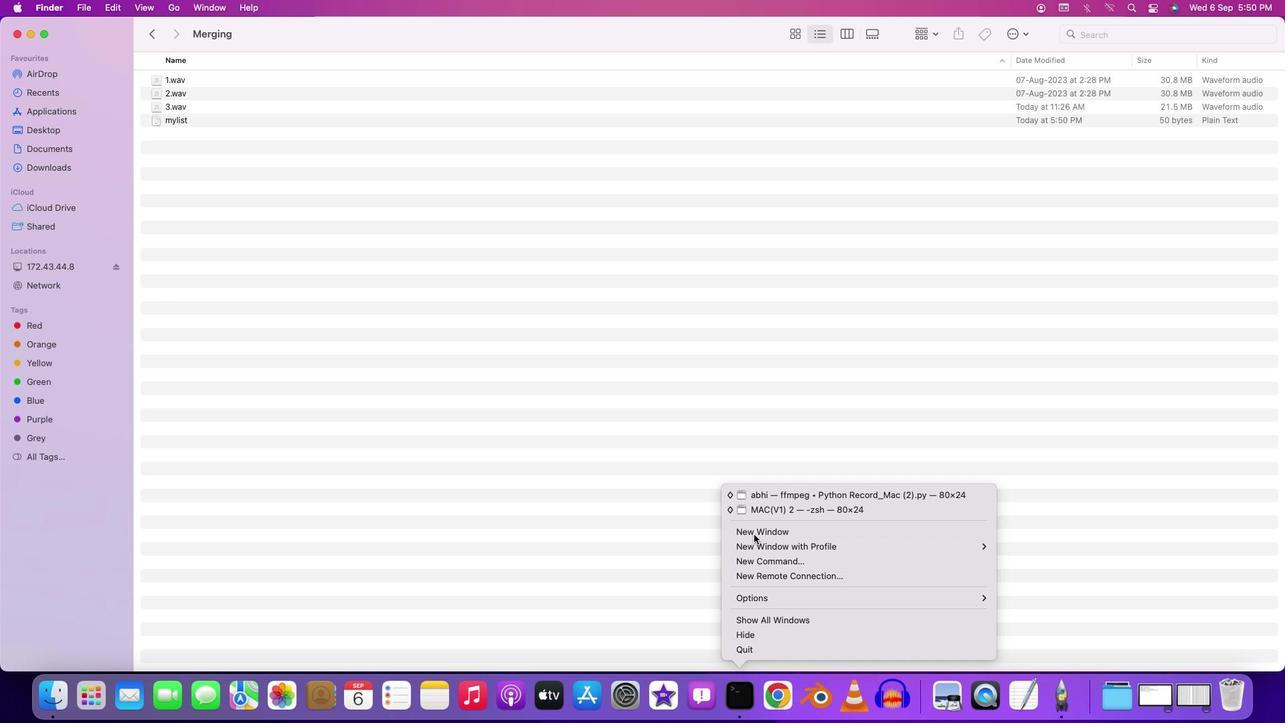 
Action: Mouse moved to (727, 403)
Screenshot: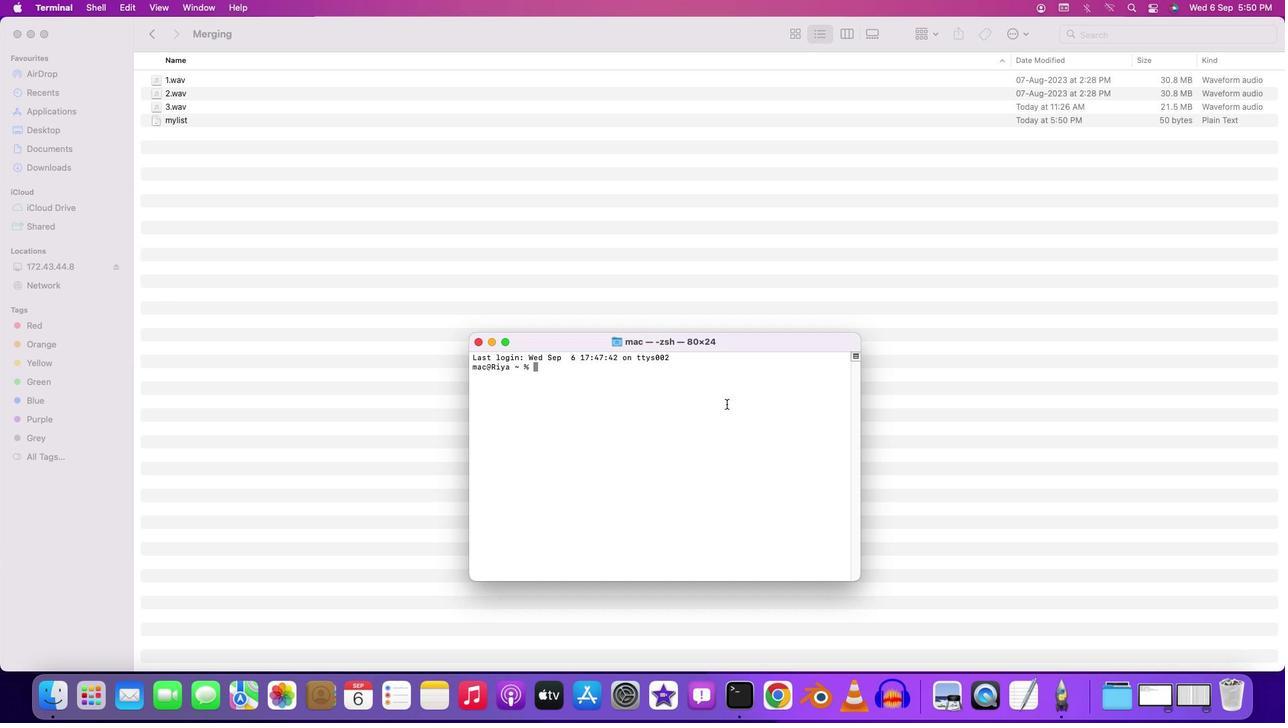 
Action: Key pressed 'c''d'Key.space'd''e''s''k''t''o''p'Key.enter'c''d'Key.spaceKey.shift'F''F''m''p''e''g'Key.enter'c''d'Key.space'm'Key.backspaceKey.shift'M''e''r''g''i''n''g'Key.enter'f''f''m''p''e''g'Key.space'-''f'Key.space'c''o''n''c''a''t'Key.space'-''i'Key.space'm''y''l''i''s''t''.''t''x''t'Key.space'-''c'Key.space'c''o''p''y'Key.space'o''p''u'Key.backspaceKey.backspace'o''u''t''p'Key.backspaceKey.backspaceKey.backspaceKey.backspace'u''t''p''u''t''1''2''3''.''w''a''v'Key.enter
Screenshot: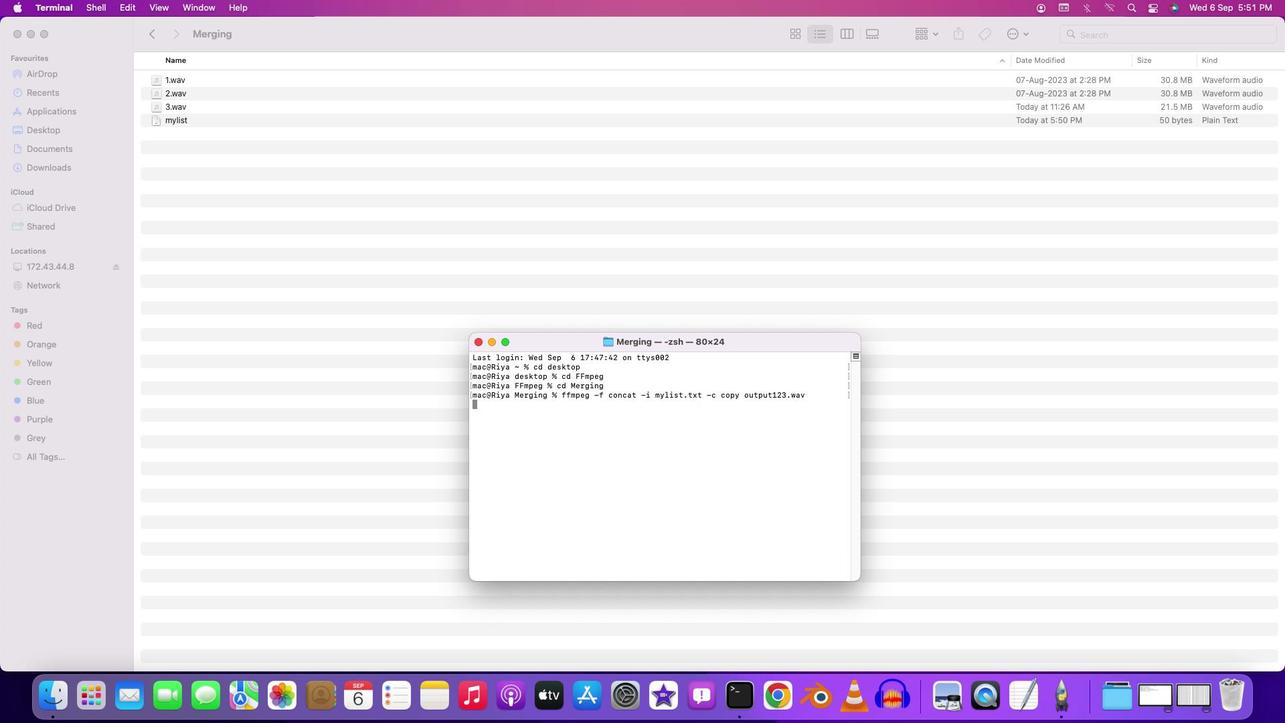 
Action: Mouse moved to (787, 572)
Screenshot: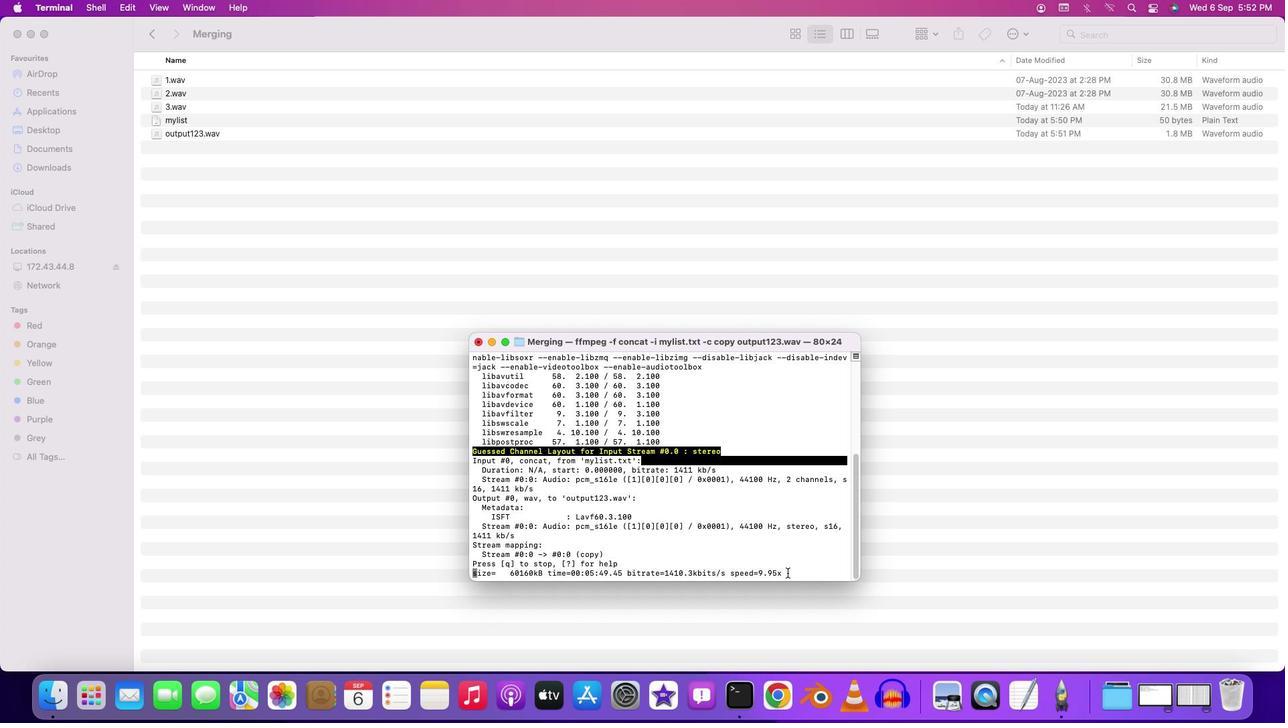 
